 Task: Look for space in Raojān, Bangladesh from 9th June, 2023 to 16th June, 2023 for 2 adults in price range Rs.8000 to Rs.16000. Place can be entire place with 2 bedrooms having 2 beds and 1 bathroom. Property type can be flat. Amenities needed are: air conditioning, . Booking option can be shelf check-in. Required host language is English.
Action: Mouse moved to (371, 96)
Screenshot: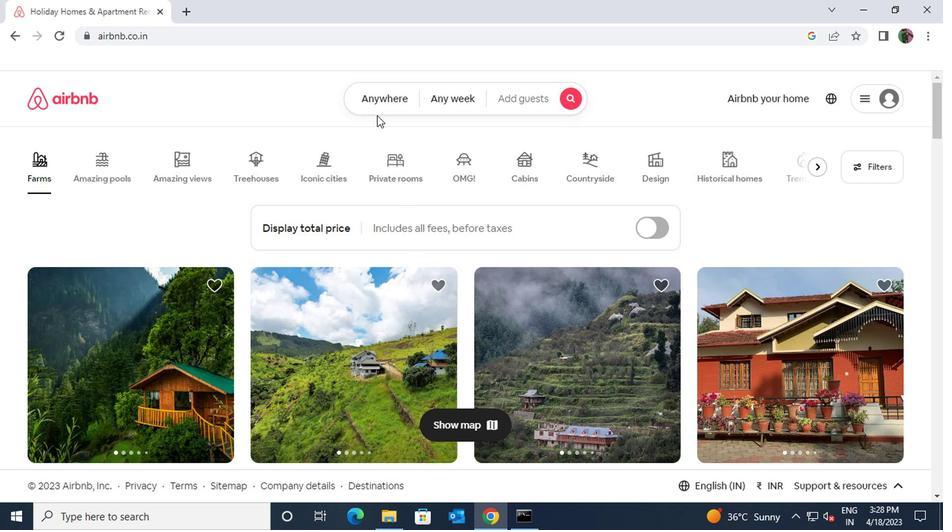 
Action: Mouse pressed left at (371, 96)
Screenshot: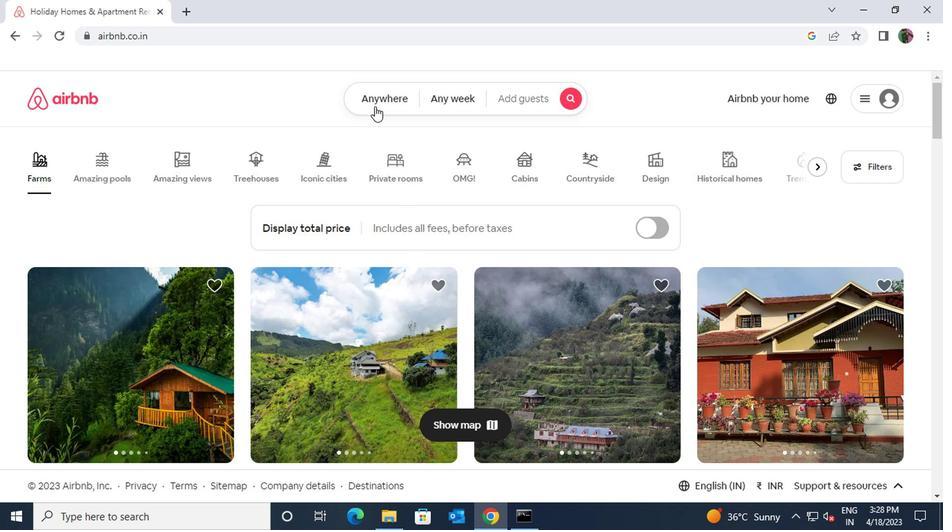 
Action: Mouse moved to (341, 144)
Screenshot: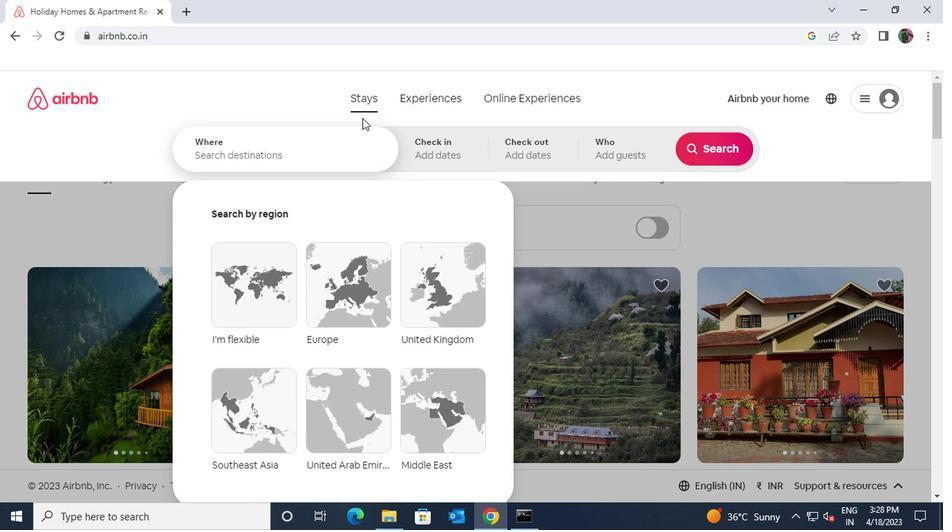 
Action: Mouse pressed left at (341, 144)
Screenshot: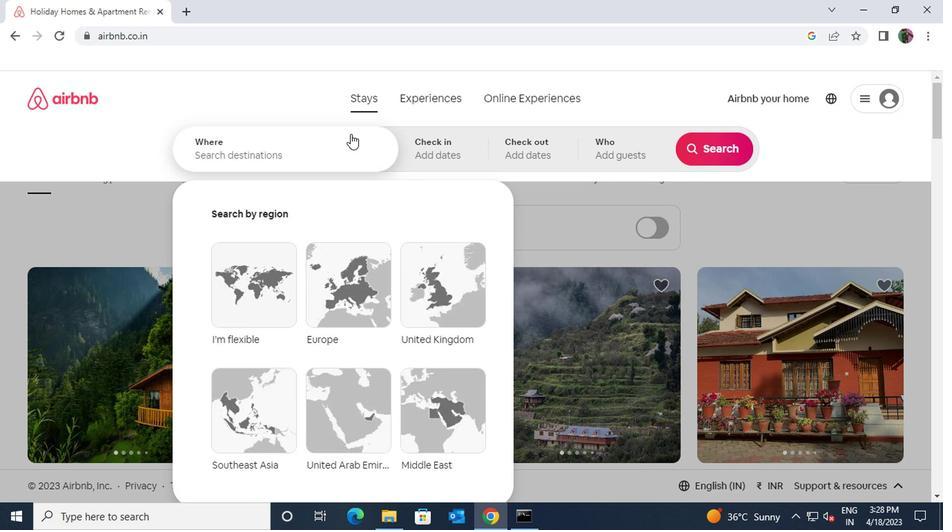 
Action: Key pressed raozon<Key.space>banglade
Screenshot: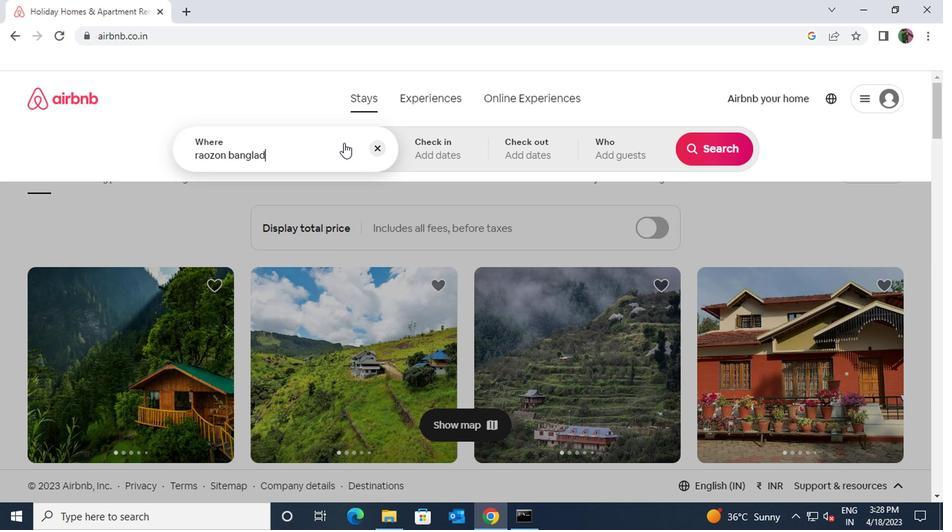 
Action: Mouse moved to (323, 217)
Screenshot: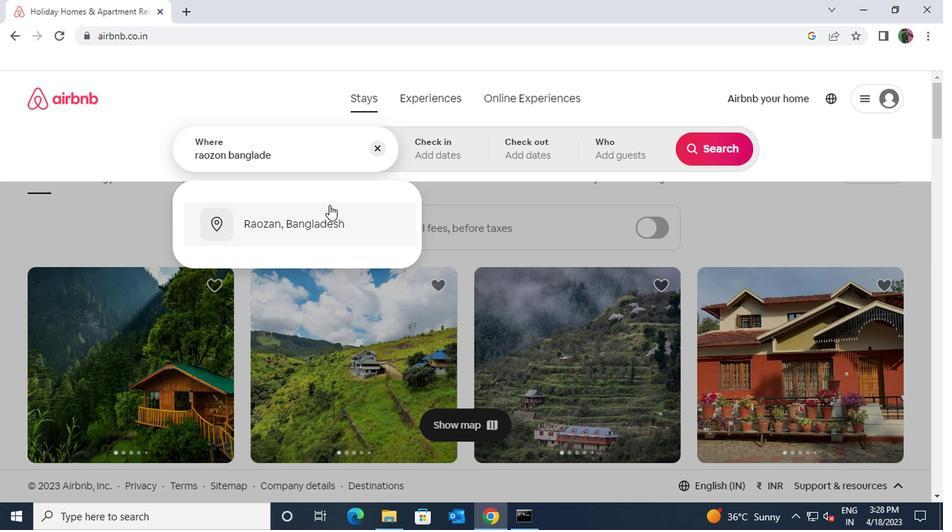 
Action: Mouse pressed left at (323, 217)
Screenshot: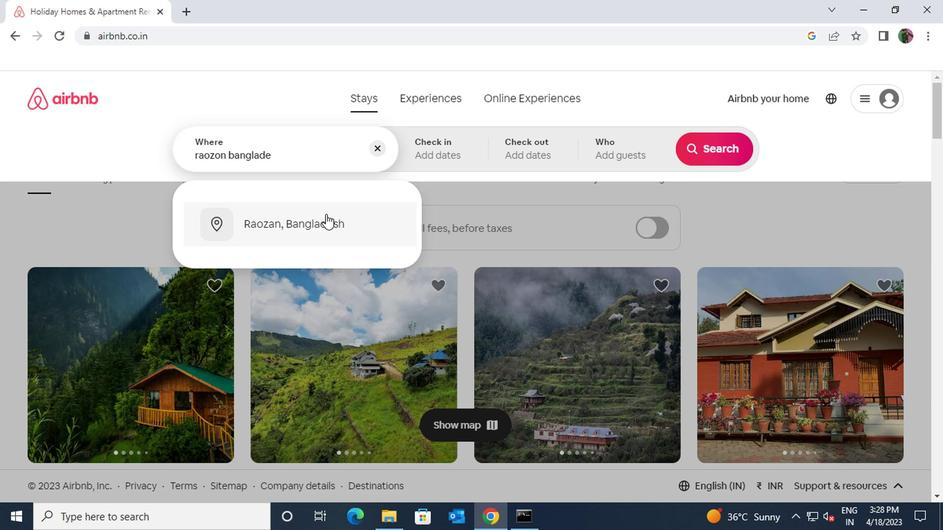 
Action: Mouse moved to (701, 261)
Screenshot: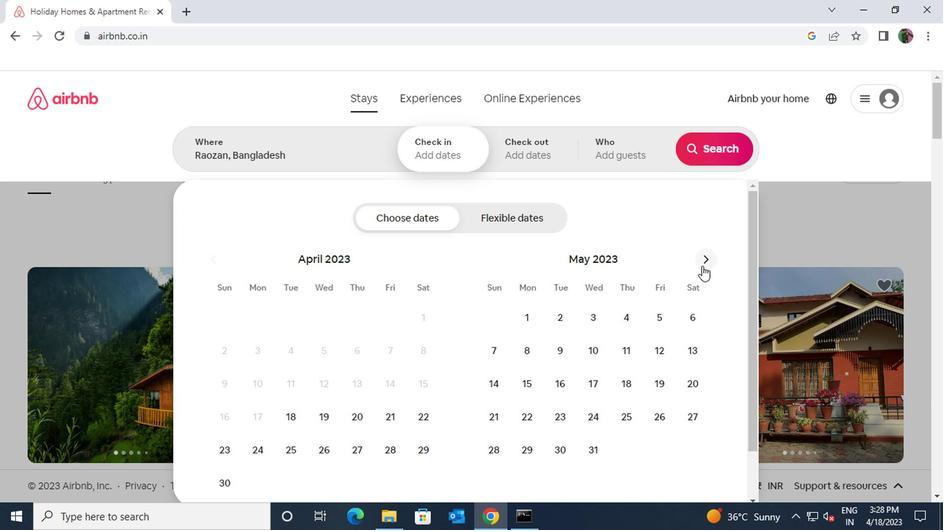 
Action: Mouse pressed left at (701, 261)
Screenshot: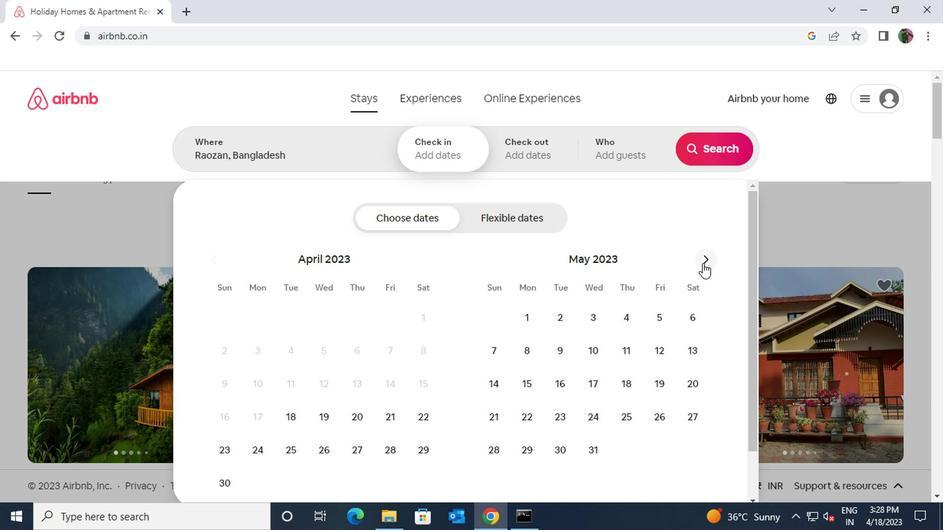 
Action: Mouse moved to (657, 350)
Screenshot: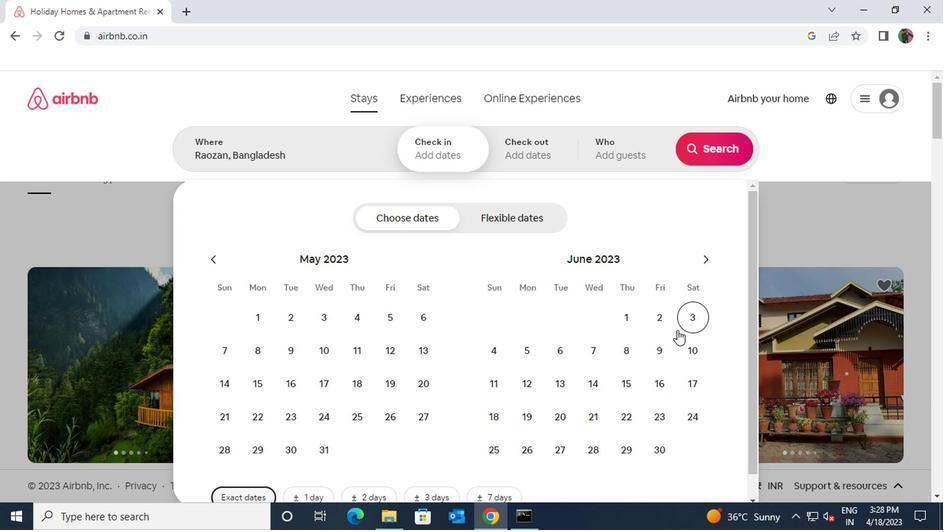 
Action: Mouse pressed left at (657, 350)
Screenshot: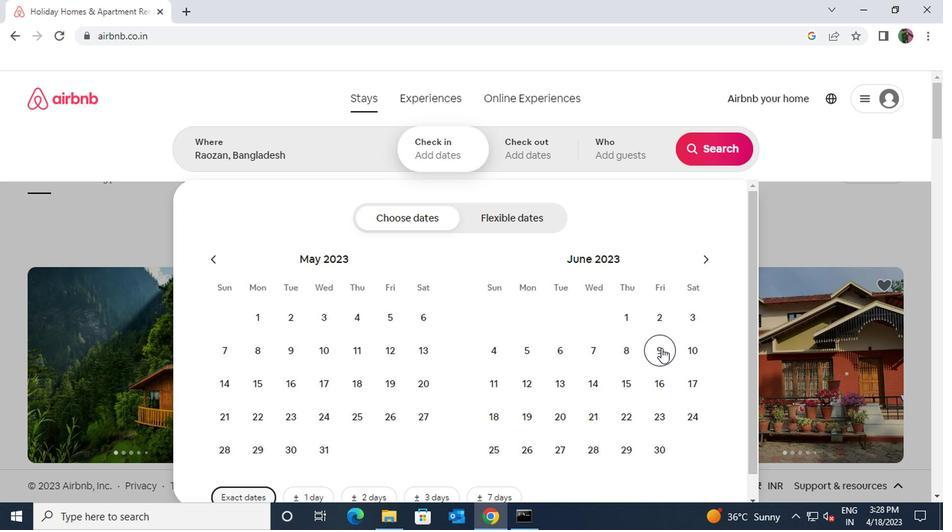 
Action: Mouse moved to (659, 379)
Screenshot: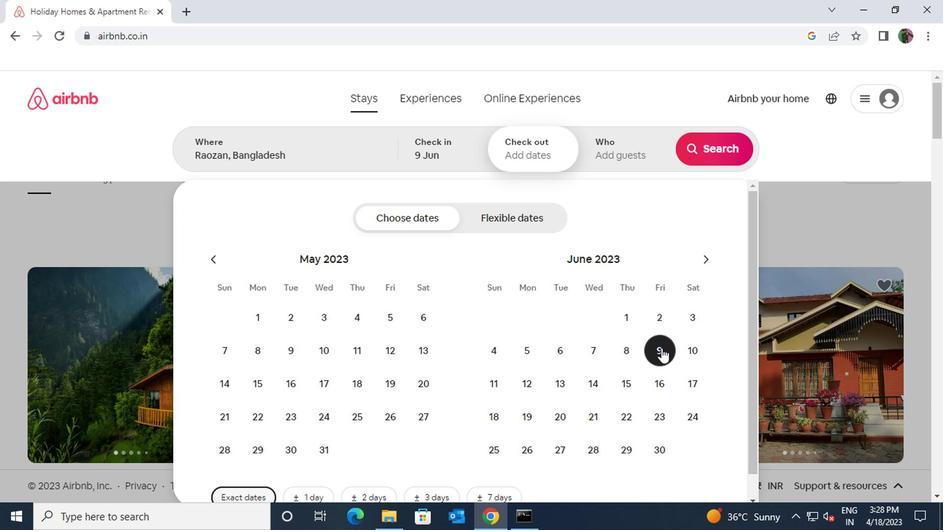 
Action: Mouse pressed left at (659, 379)
Screenshot: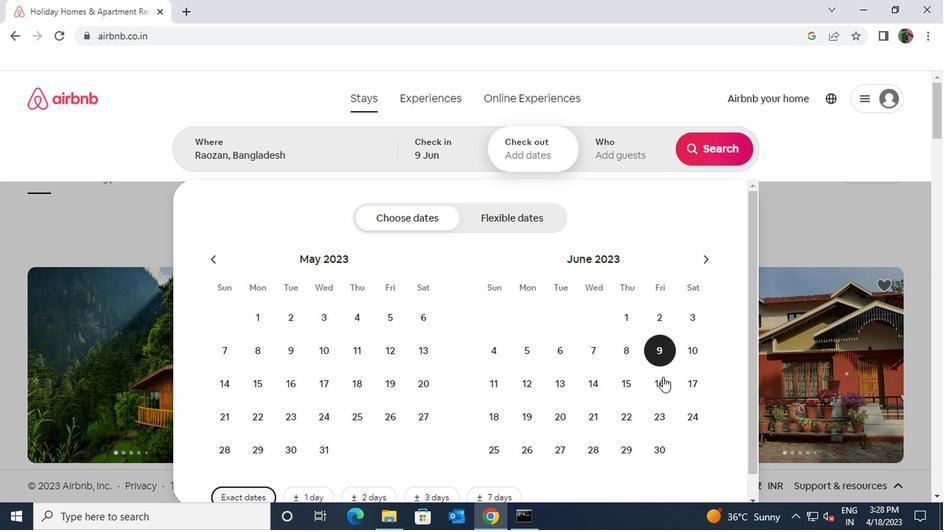 
Action: Mouse moved to (614, 161)
Screenshot: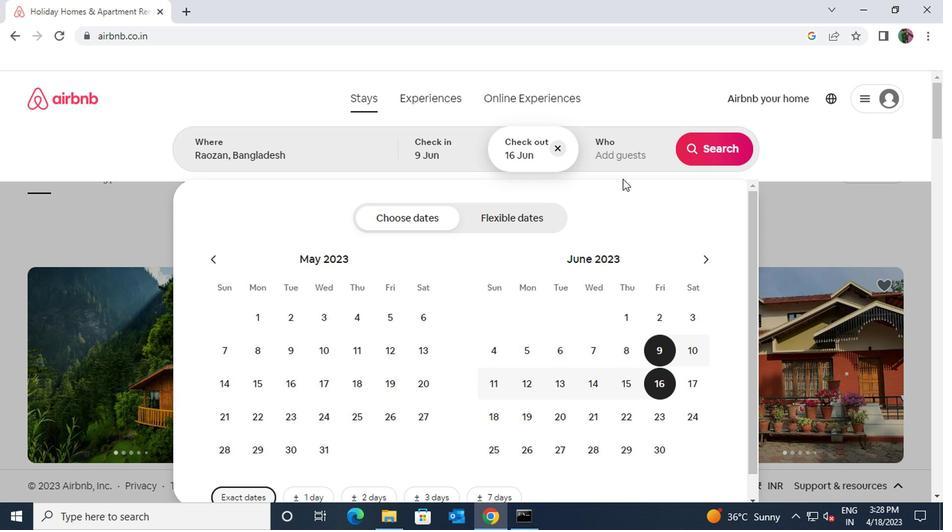 
Action: Mouse pressed left at (614, 161)
Screenshot: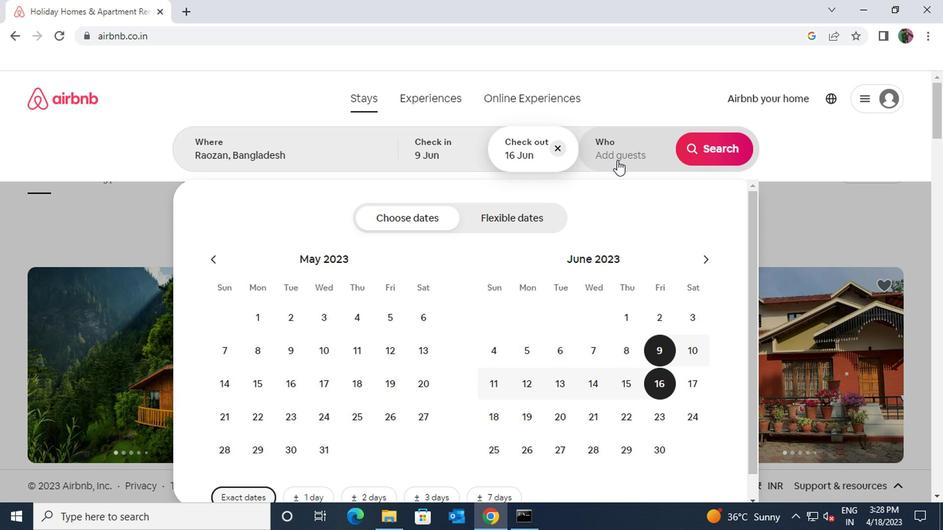 
Action: Mouse moved to (714, 231)
Screenshot: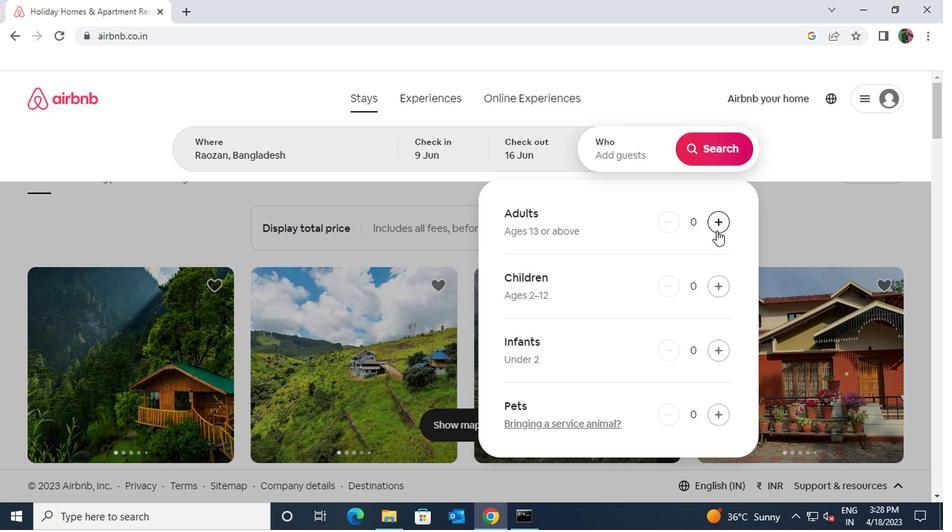 
Action: Mouse pressed left at (714, 231)
Screenshot: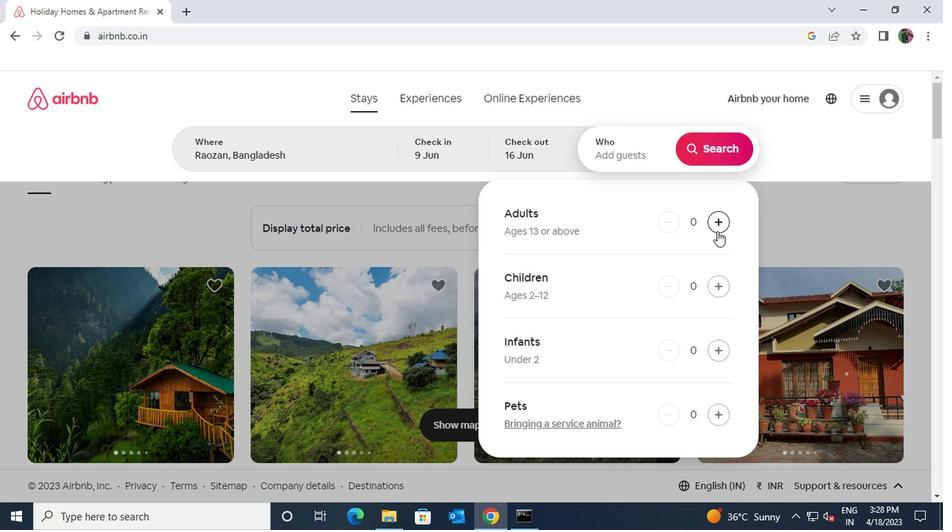 
Action: Mouse pressed left at (714, 231)
Screenshot: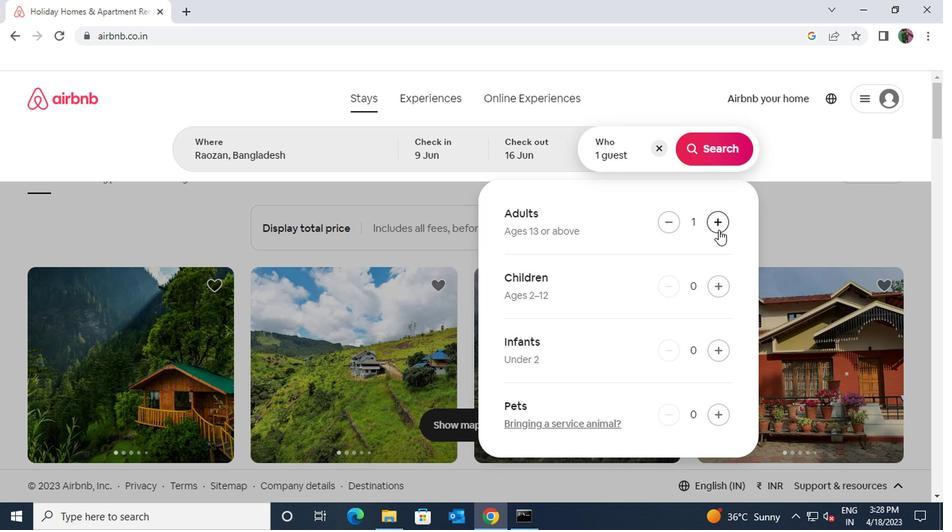 
Action: Mouse moved to (697, 154)
Screenshot: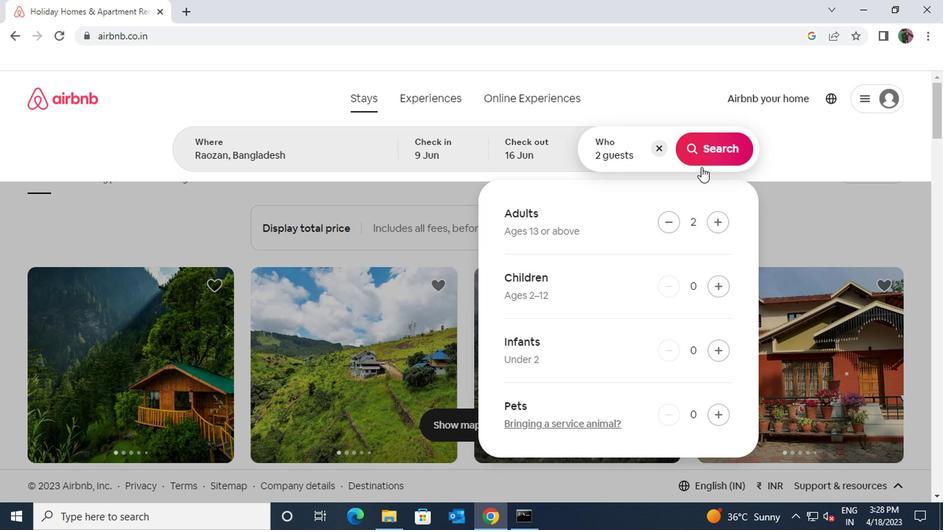 
Action: Mouse pressed left at (697, 154)
Screenshot: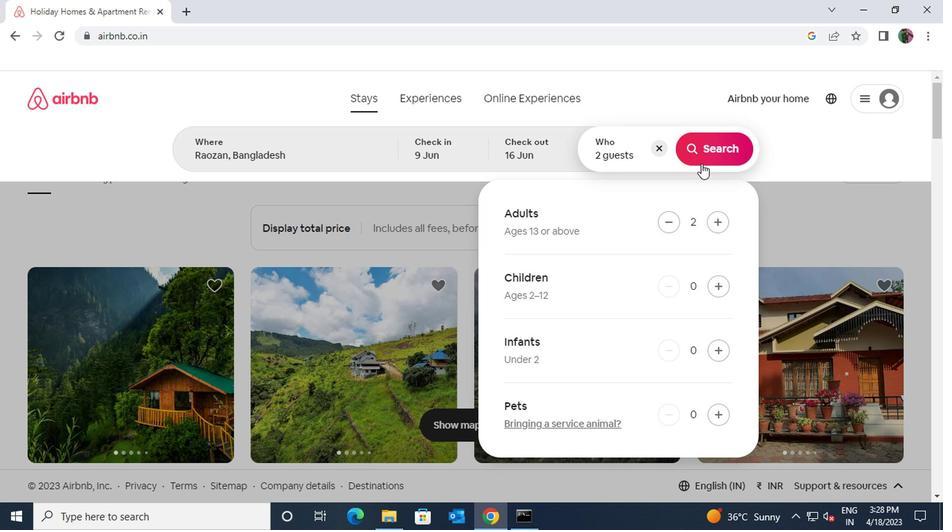 
Action: Mouse moved to (866, 155)
Screenshot: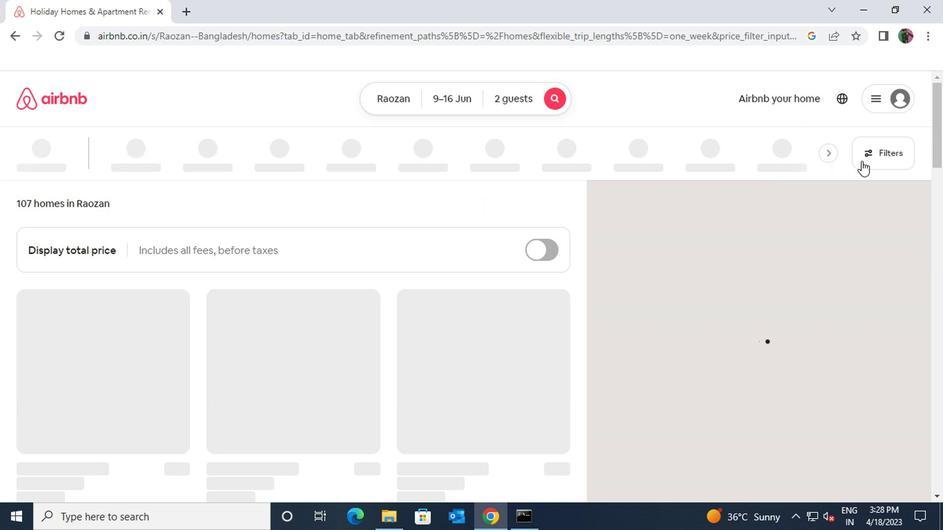 
Action: Mouse pressed left at (866, 155)
Screenshot: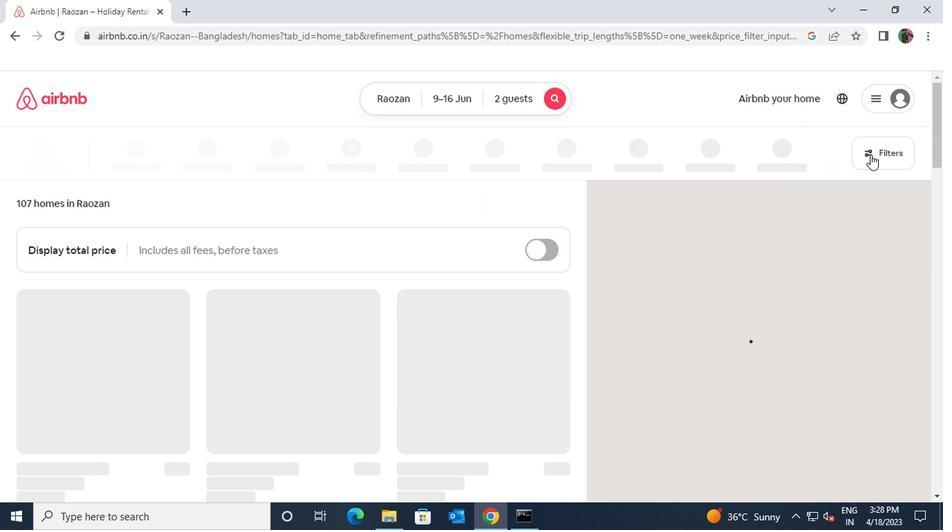 
Action: Mouse moved to (299, 330)
Screenshot: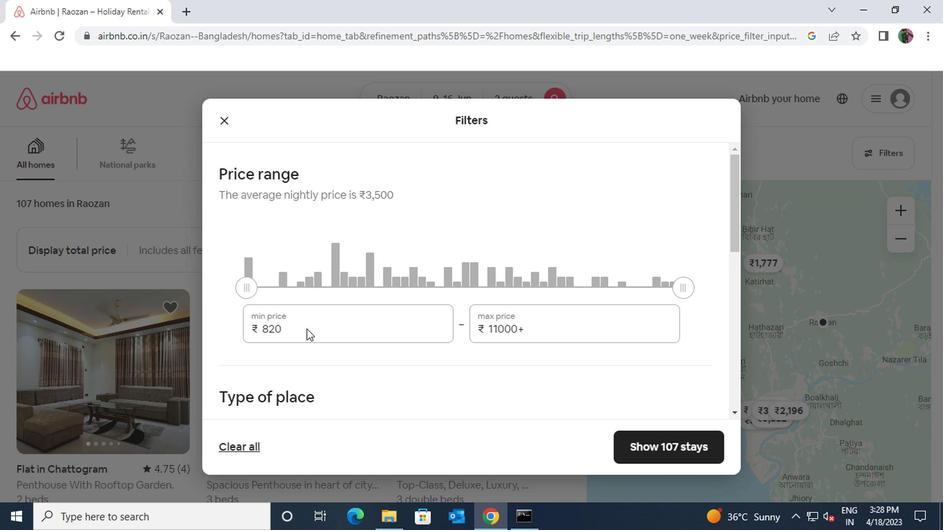 
Action: Mouse pressed left at (299, 330)
Screenshot: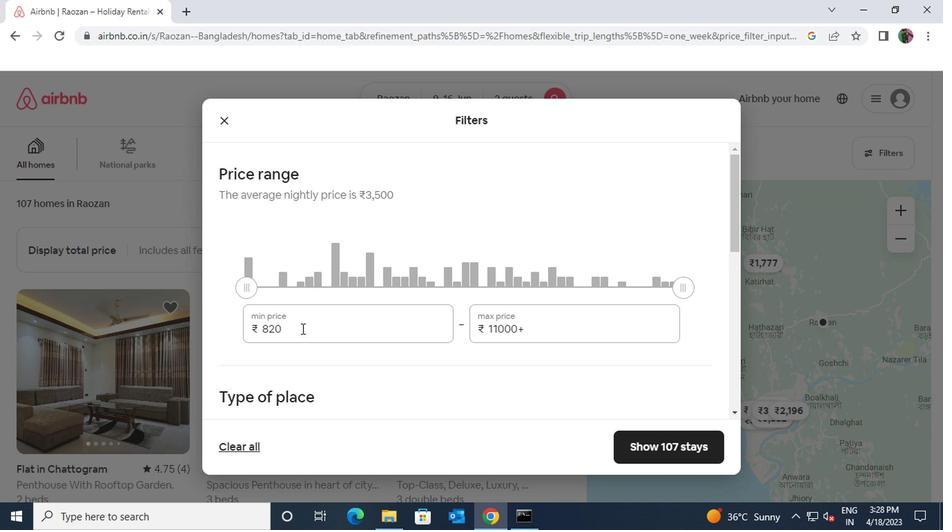 
Action: Mouse moved to (256, 332)
Screenshot: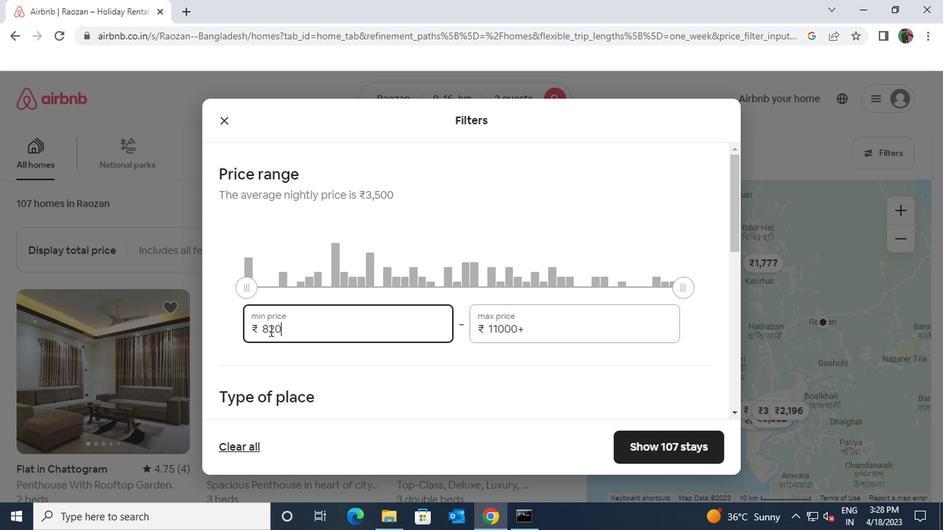 
Action: Key pressed 8000
Screenshot: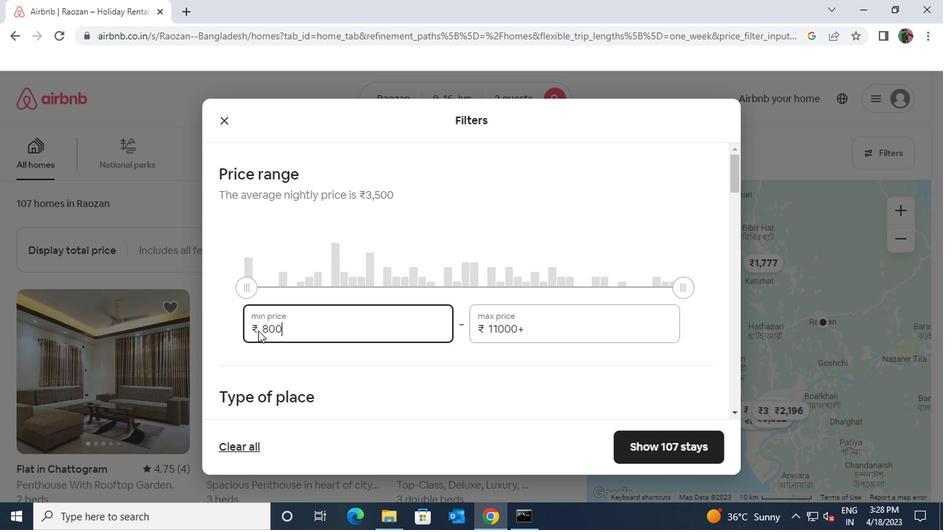 
Action: Mouse moved to (524, 326)
Screenshot: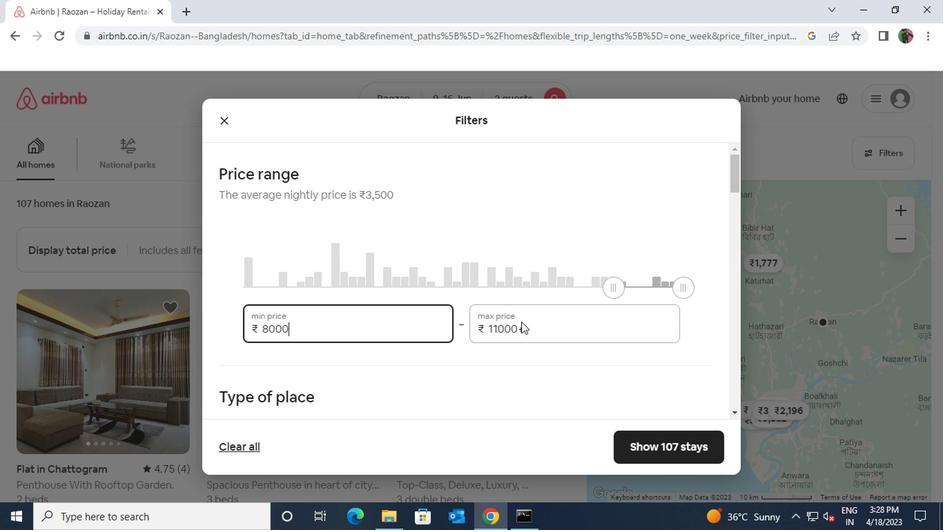 
Action: Mouse pressed left at (524, 326)
Screenshot: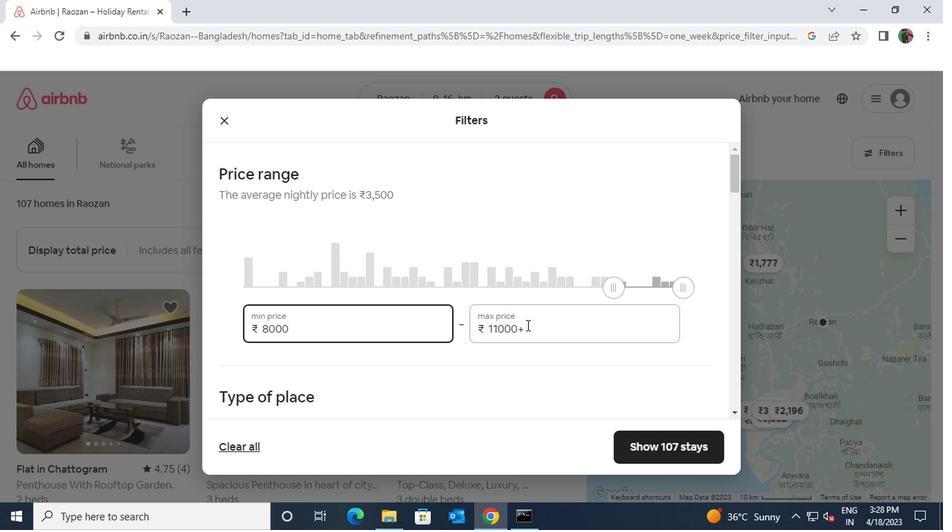 
Action: Mouse moved to (473, 330)
Screenshot: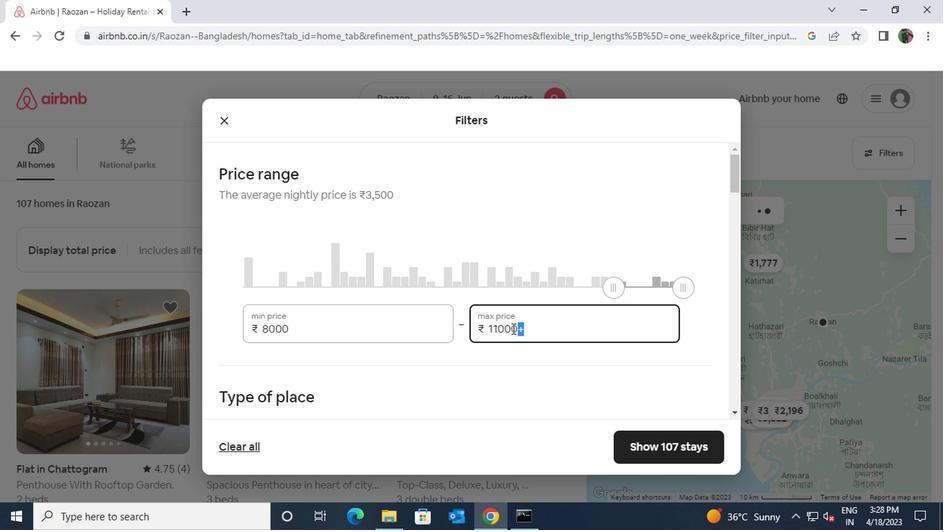 
Action: Key pressed 16000
Screenshot: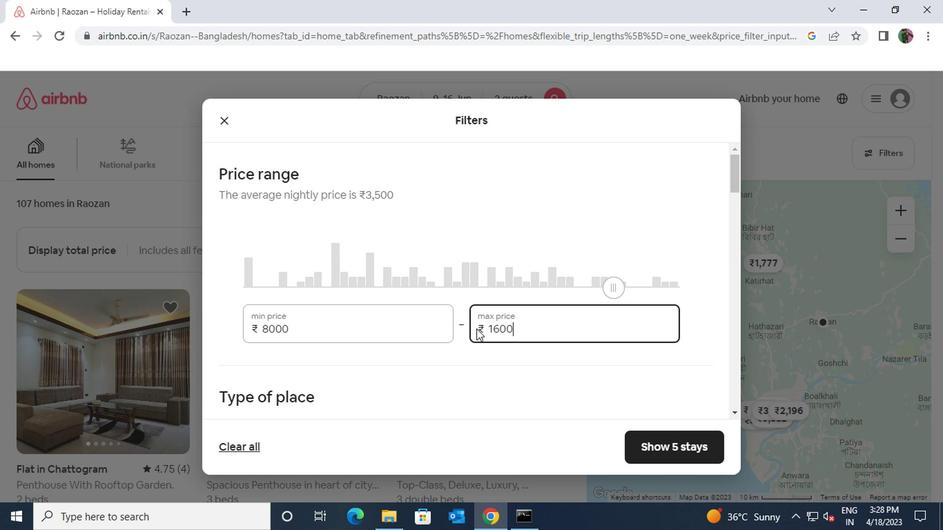 
Action: Mouse scrolled (473, 329) with delta (0, 0)
Screenshot: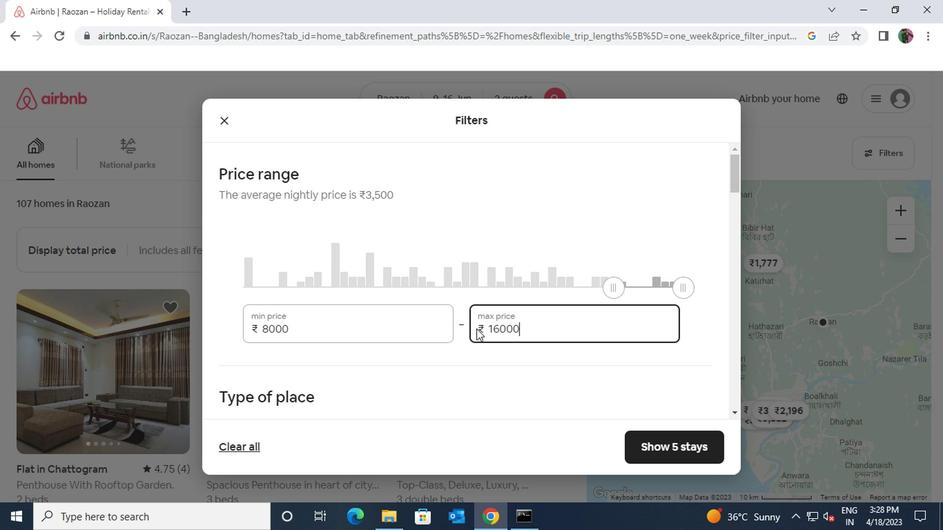 
Action: Mouse scrolled (473, 329) with delta (0, 0)
Screenshot: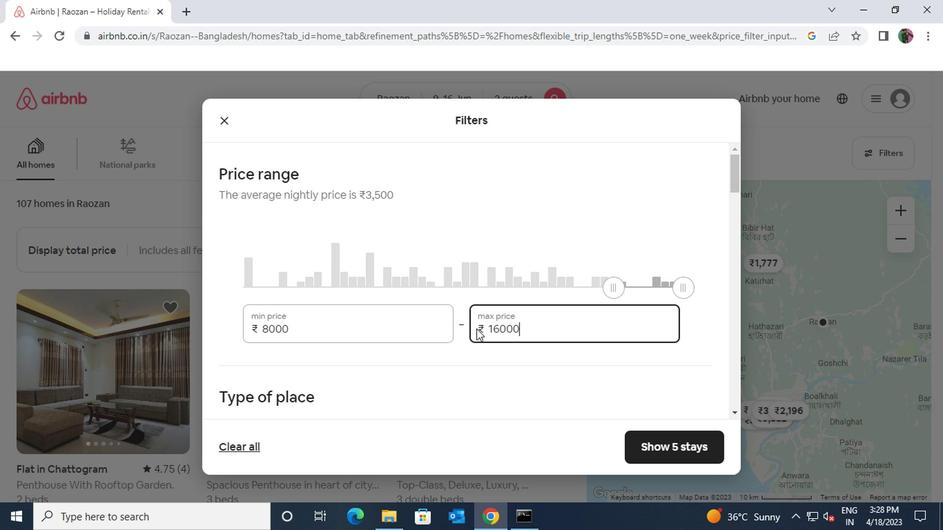 
Action: Mouse moved to (461, 355)
Screenshot: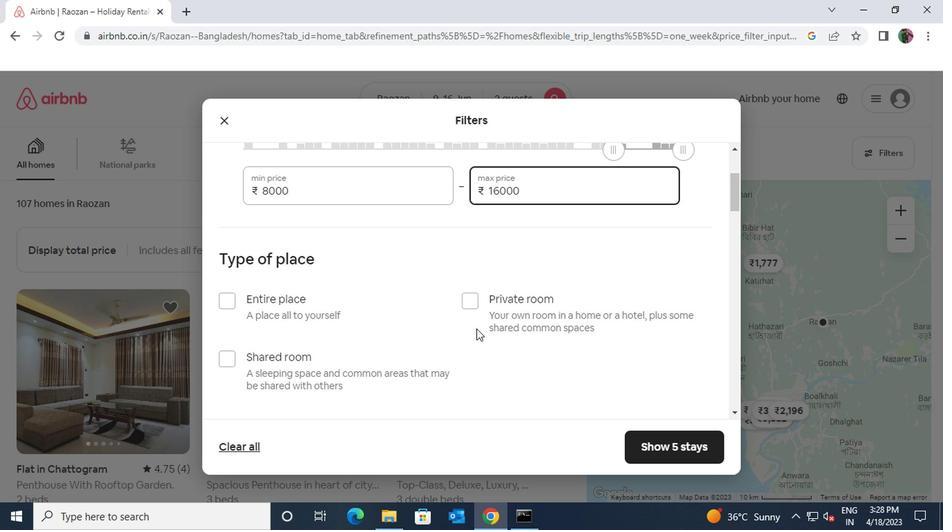 
Action: Mouse scrolled (461, 354) with delta (0, 0)
Screenshot: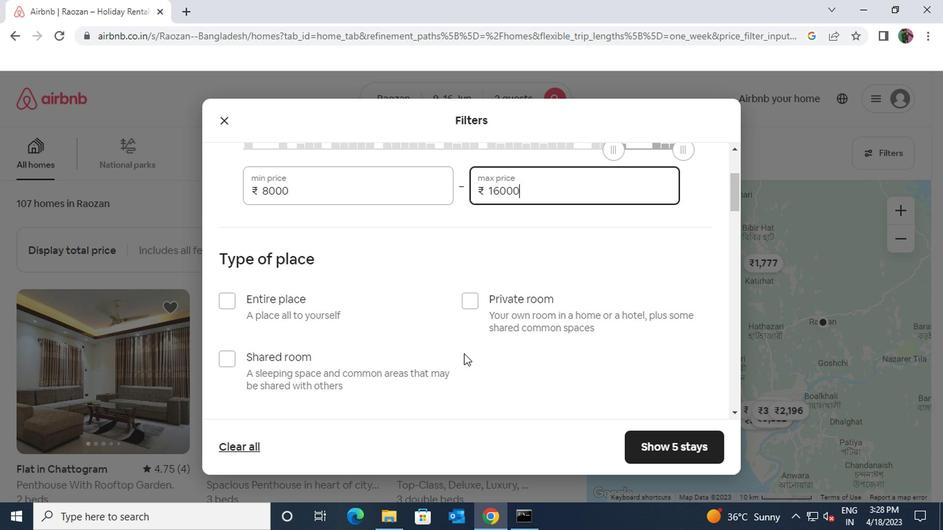 
Action: Mouse scrolled (461, 354) with delta (0, 0)
Screenshot: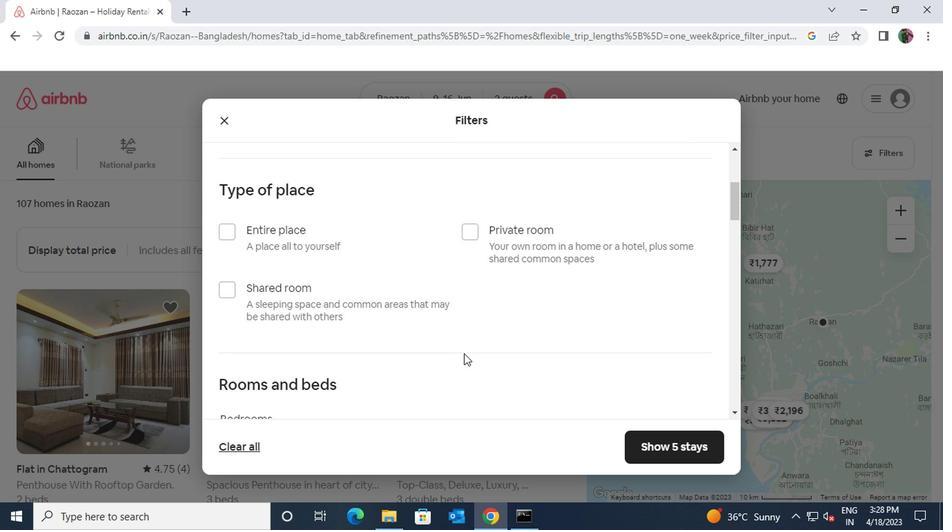 
Action: Mouse moved to (230, 164)
Screenshot: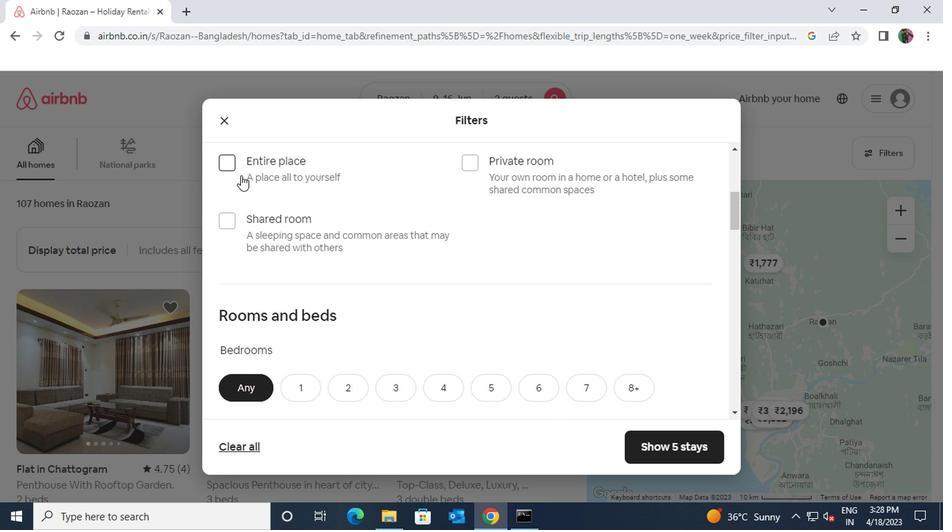 
Action: Mouse pressed left at (230, 164)
Screenshot: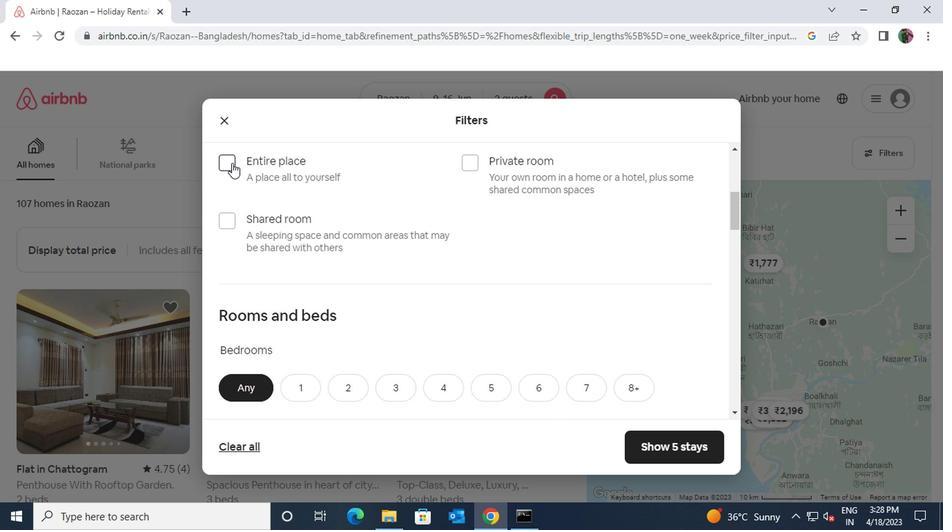 
Action: Mouse moved to (344, 386)
Screenshot: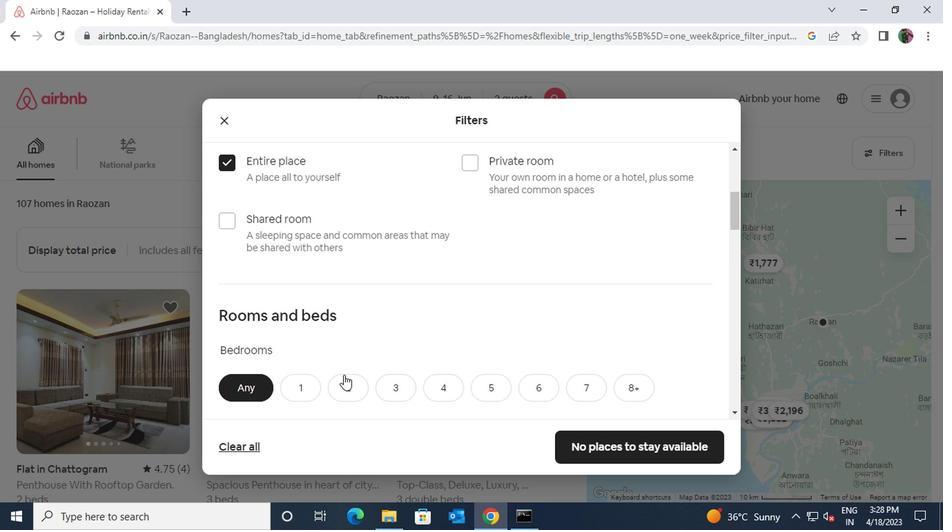 
Action: Mouse pressed left at (344, 386)
Screenshot: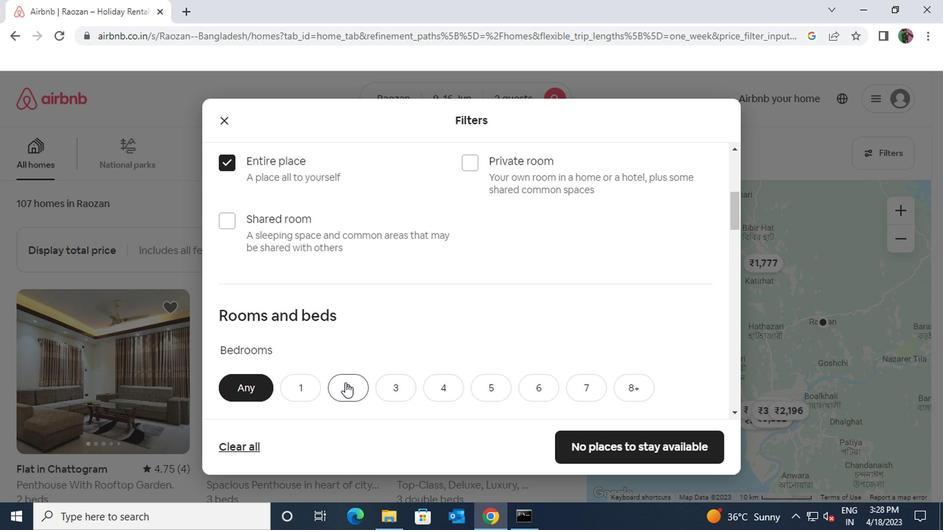 
Action: Mouse scrolled (344, 385) with delta (0, 0)
Screenshot: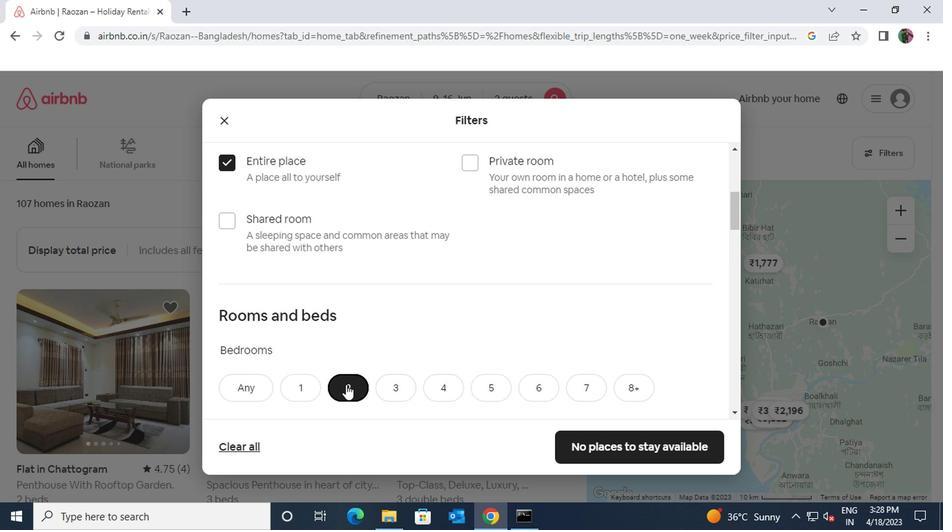 
Action: Mouse pressed left at (344, 386)
Screenshot: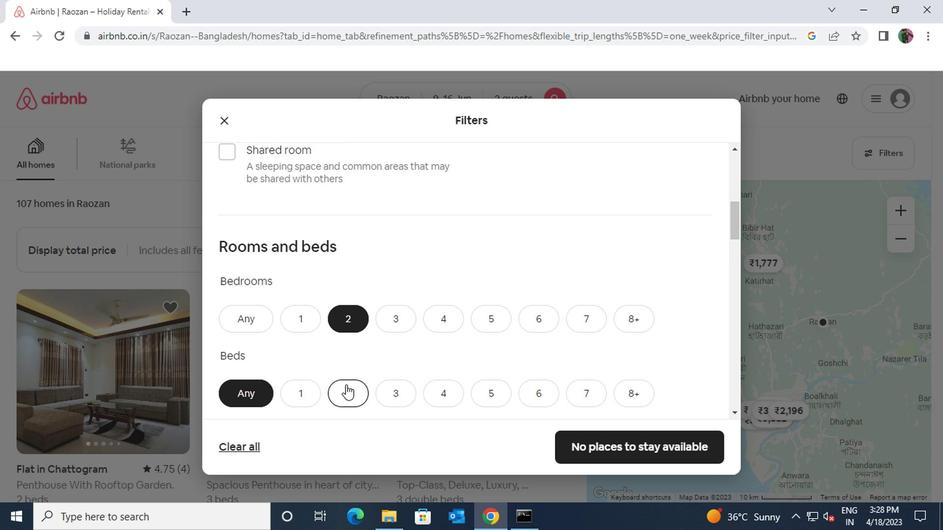 
Action: Mouse scrolled (344, 385) with delta (0, 0)
Screenshot: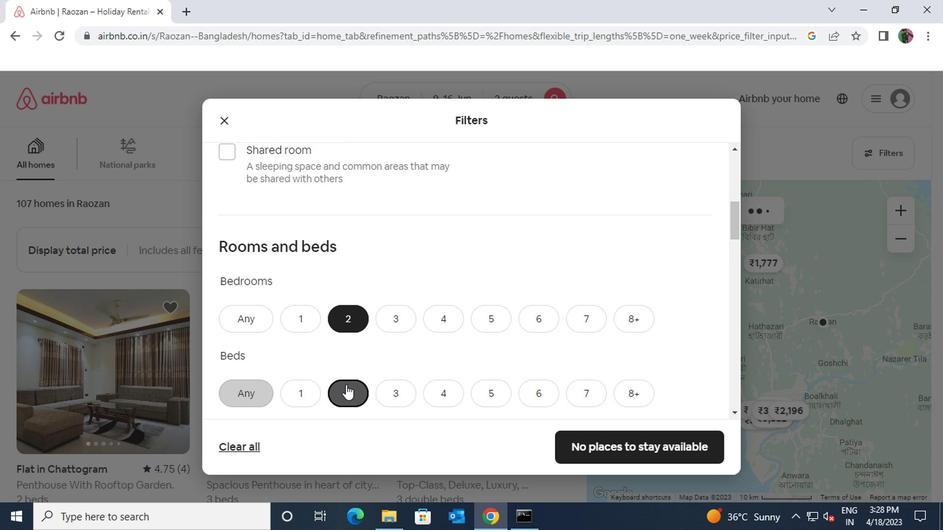 
Action: Mouse scrolled (344, 385) with delta (0, 0)
Screenshot: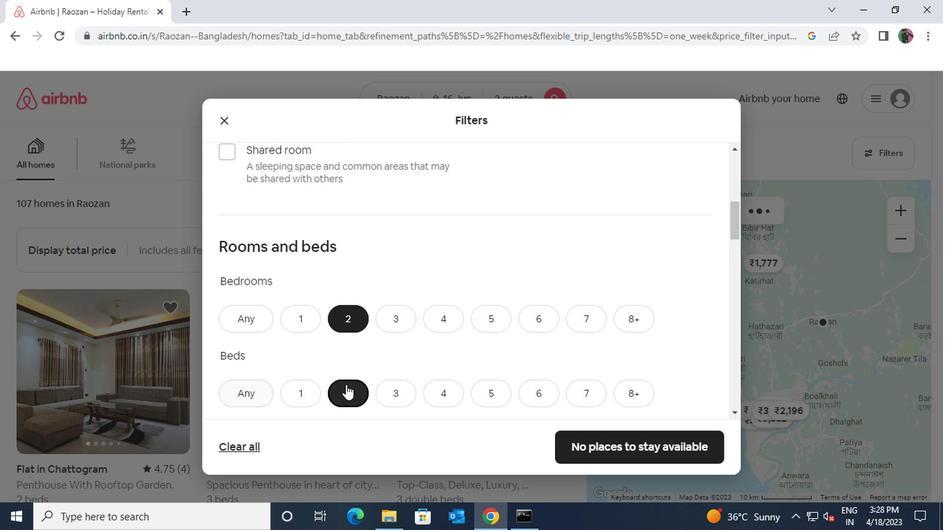 
Action: Mouse moved to (303, 332)
Screenshot: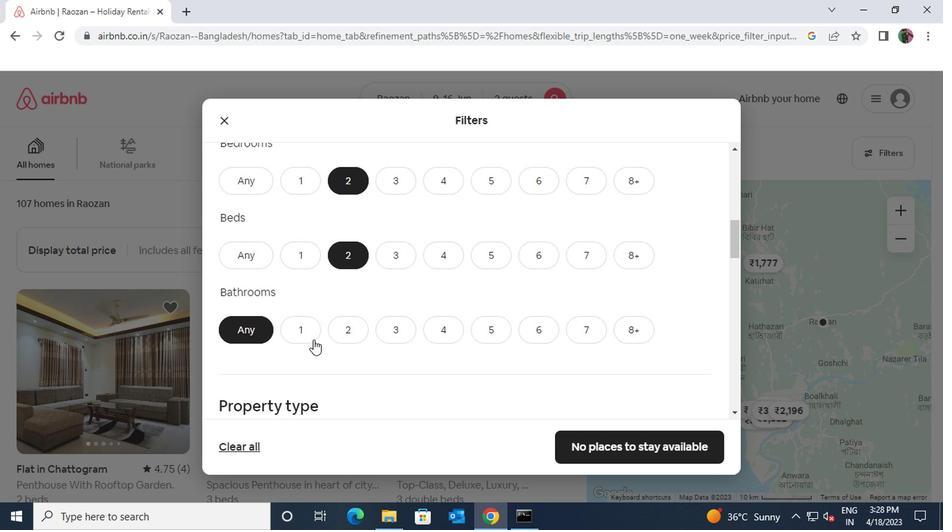 
Action: Mouse pressed left at (303, 332)
Screenshot: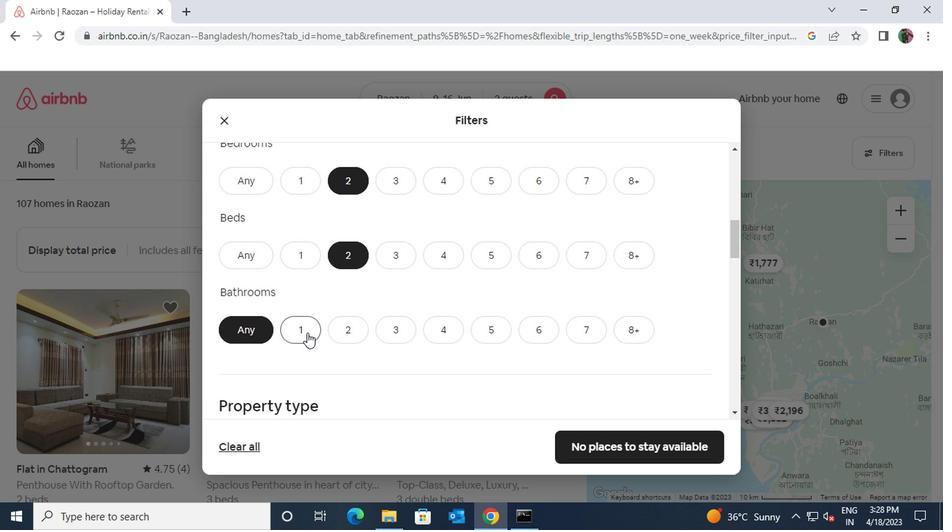 
Action: Mouse moved to (338, 381)
Screenshot: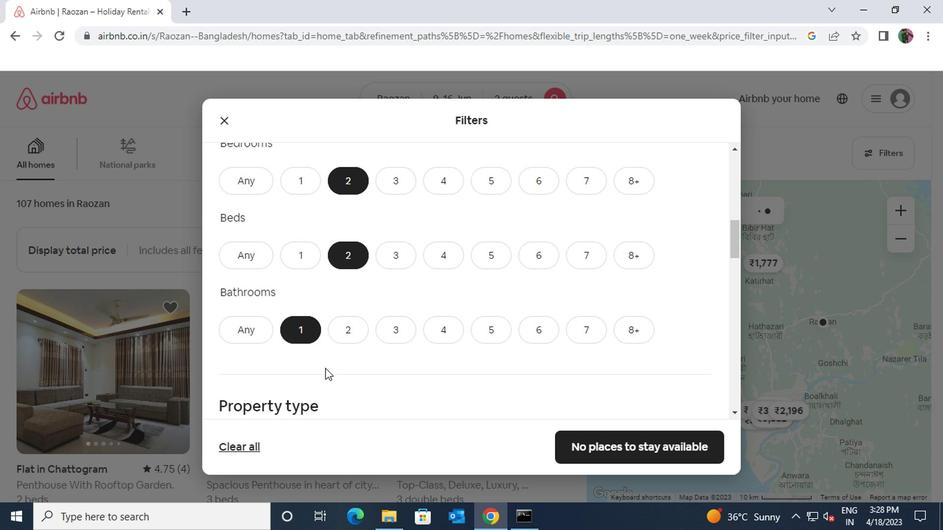 
Action: Mouse scrolled (338, 381) with delta (0, 0)
Screenshot: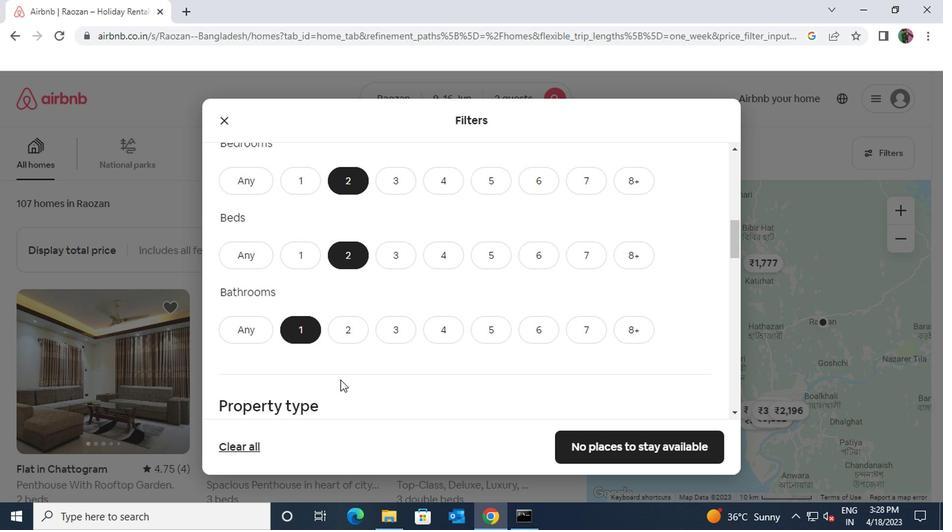 
Action: Mouse scrolled (338, 381) with delta (0, 0)
Screenshot: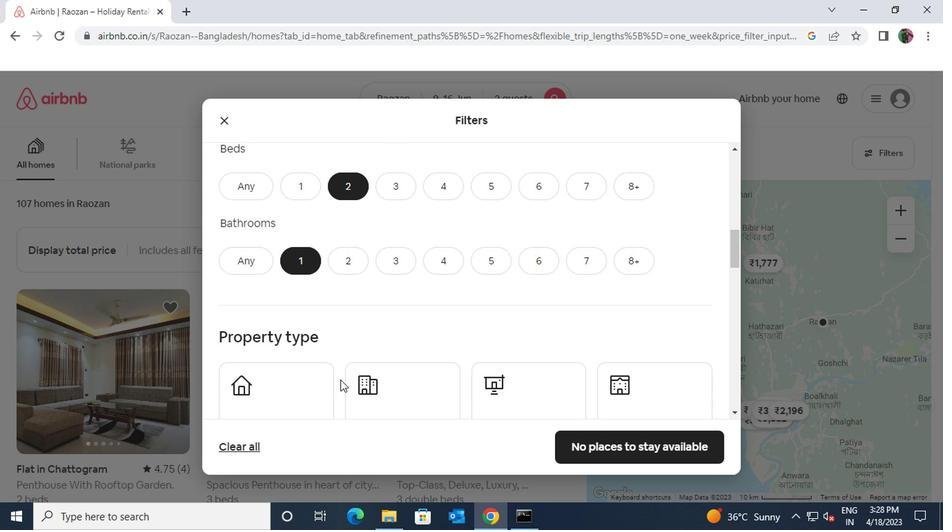
Action: Mouse moved to (363, 358)
Screenshot: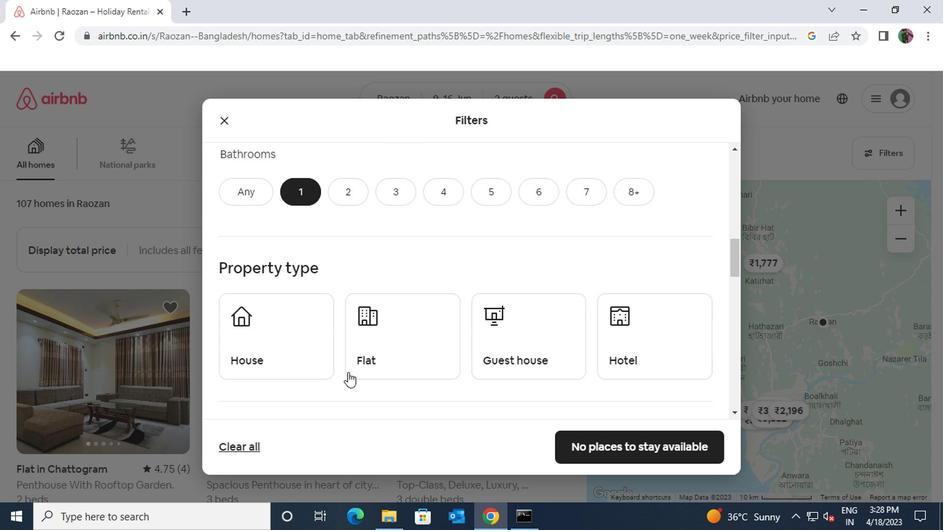 
Action: Mouse pressed left at (363, 358)
Screenshot: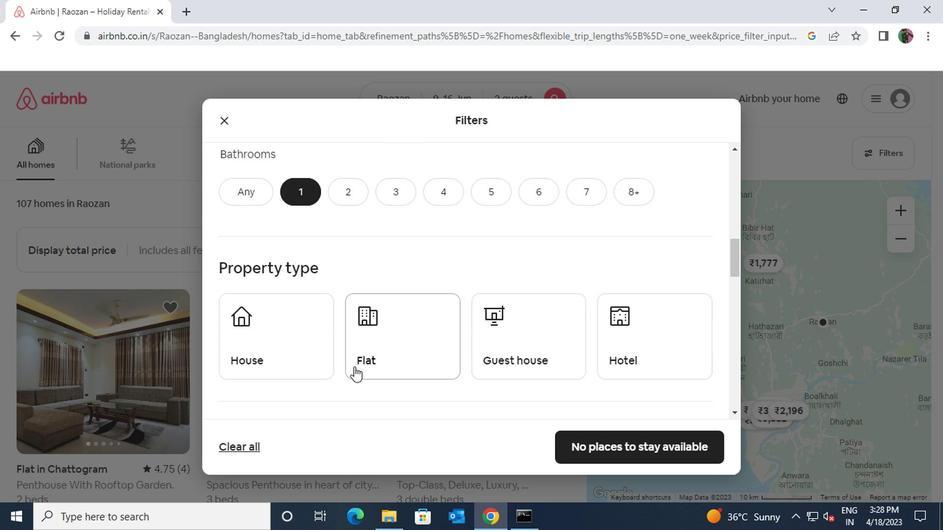 
Action: Mouse moved to (369, 411)
Screenshot: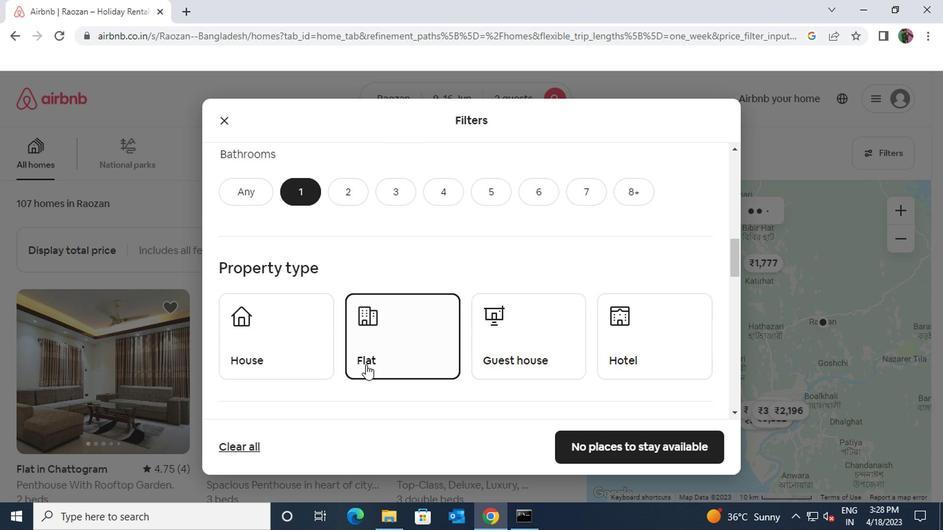 
Action: Mouse scrolled (369, 410) with delta (0, 0)
Screenshot: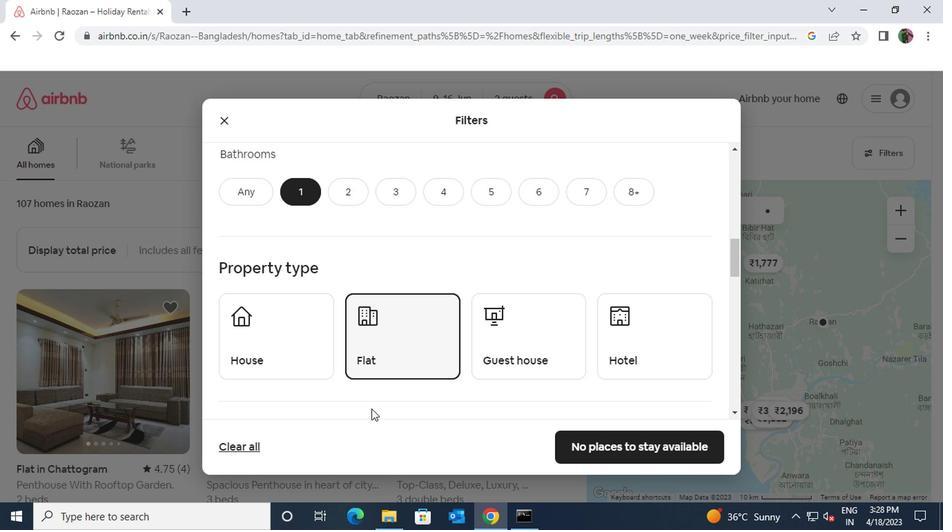 
Action: Mouse scrolled (369, 410) with delta (0, 0)
Screenshot: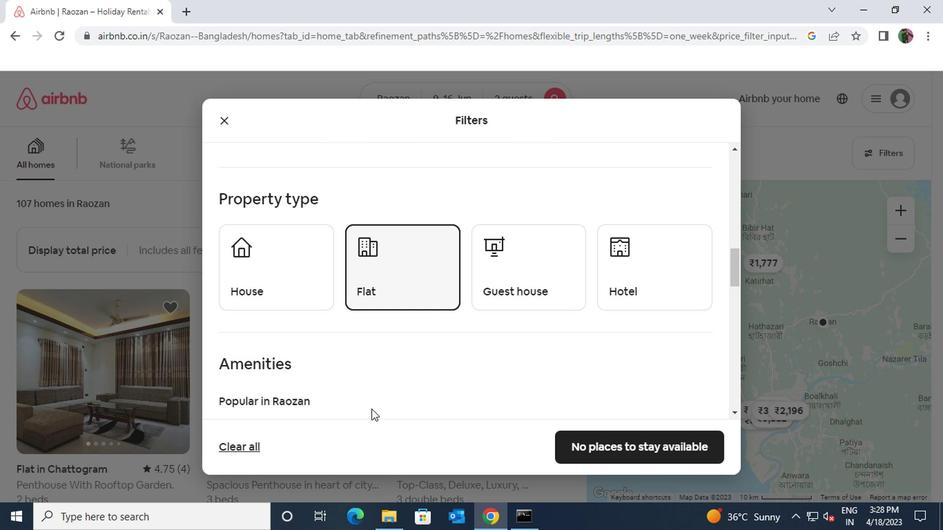 
Action: Mouse scrolled (369, 410) with delta (0, 0)
Screenshot: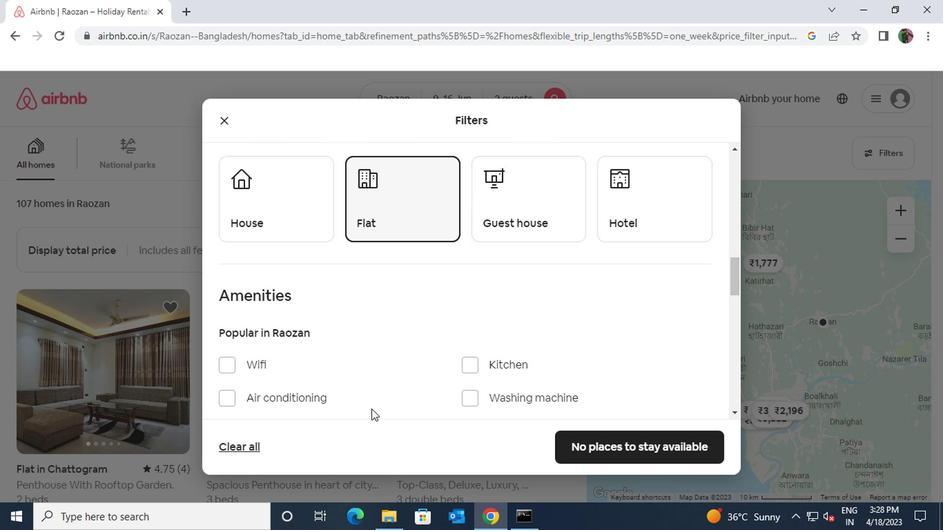 
Action: Mouse moved to (227, 333)
Screenshot: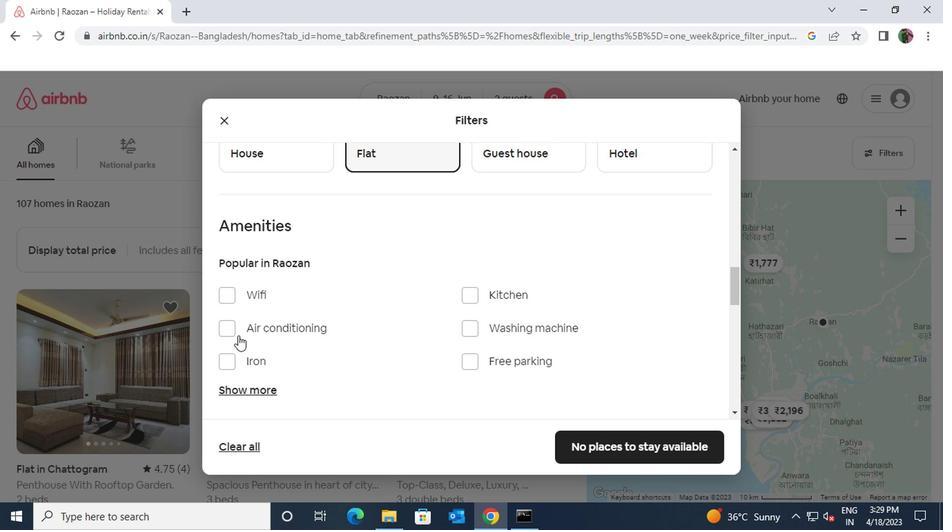 
Action: Mouse pressed left at (227, 333)
Screenshot: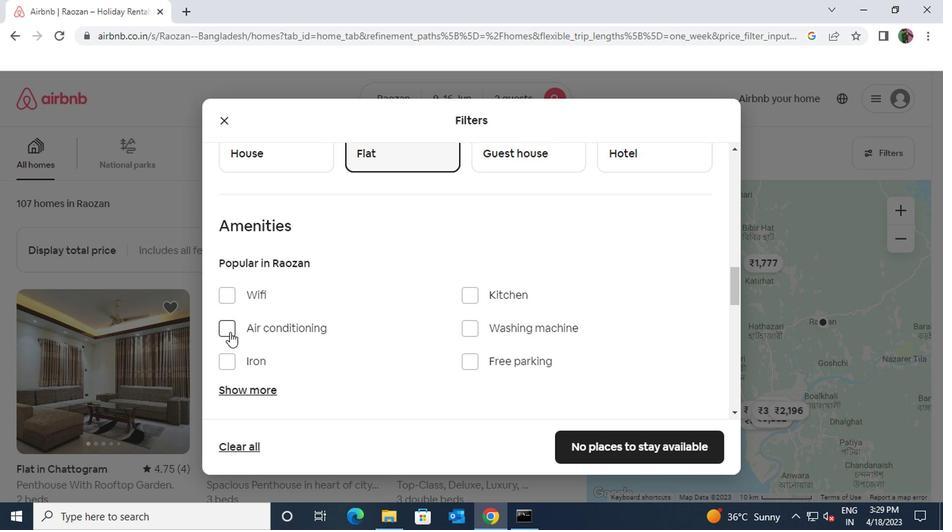 
Action: Mouse moved to (359, 395)
Screenshot: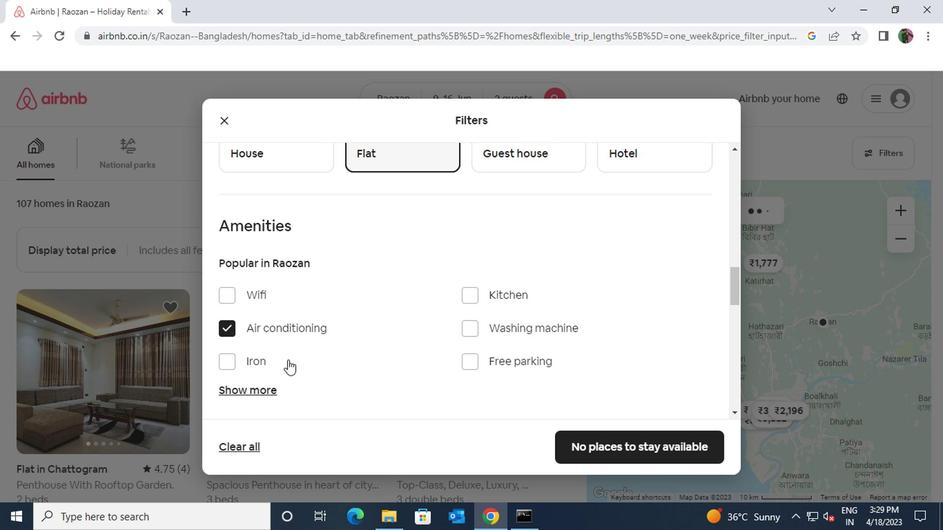 
Action: Mouse scrolled (359, 394) with delta (0, 0)
Screenshot: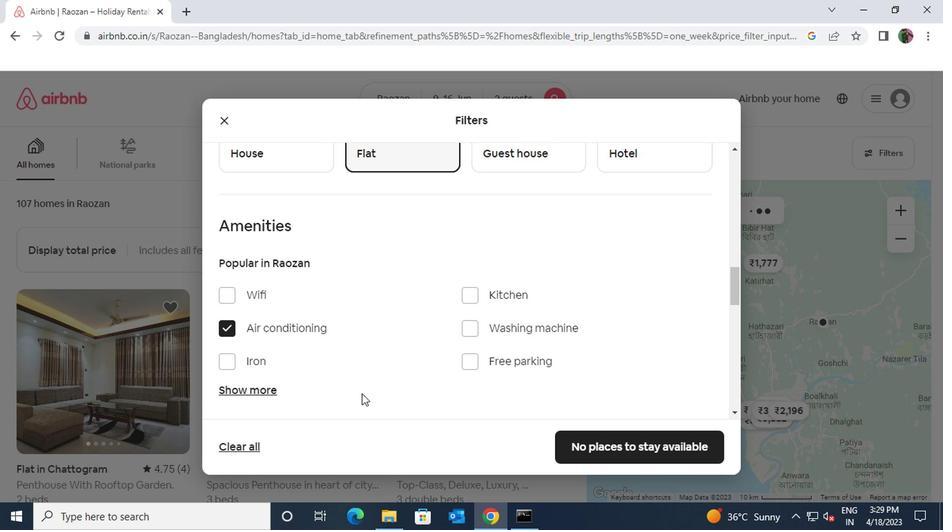 
Action: Mouse scrolled (359, 394) with delta (0, 0)
Screenshot: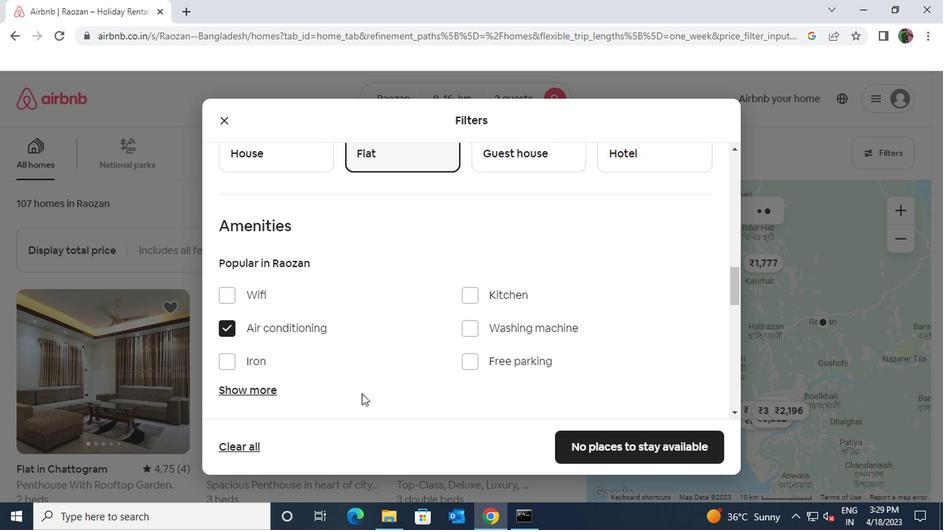
Action: Mouse scrolled (359, 394) with delta (0, 0)
Screenshot: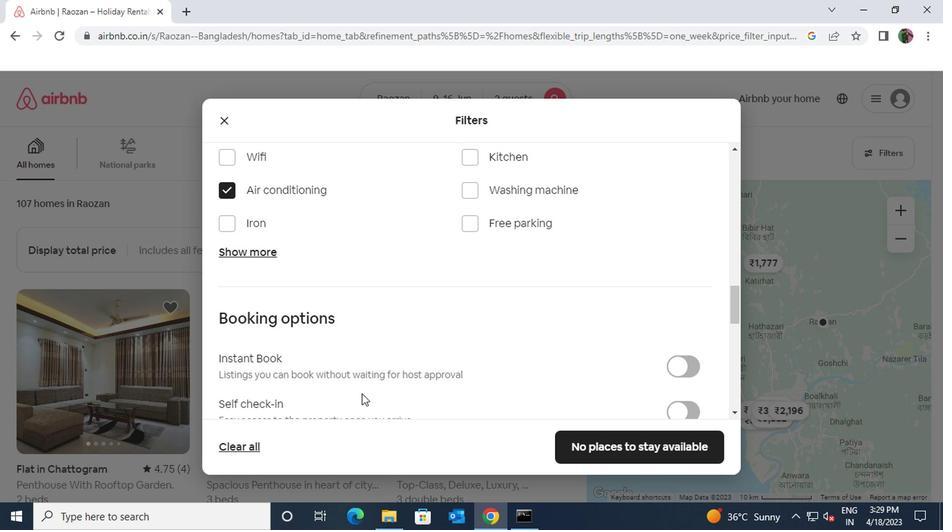 
Action: Mouse moved to (675, 347)
Screenshot: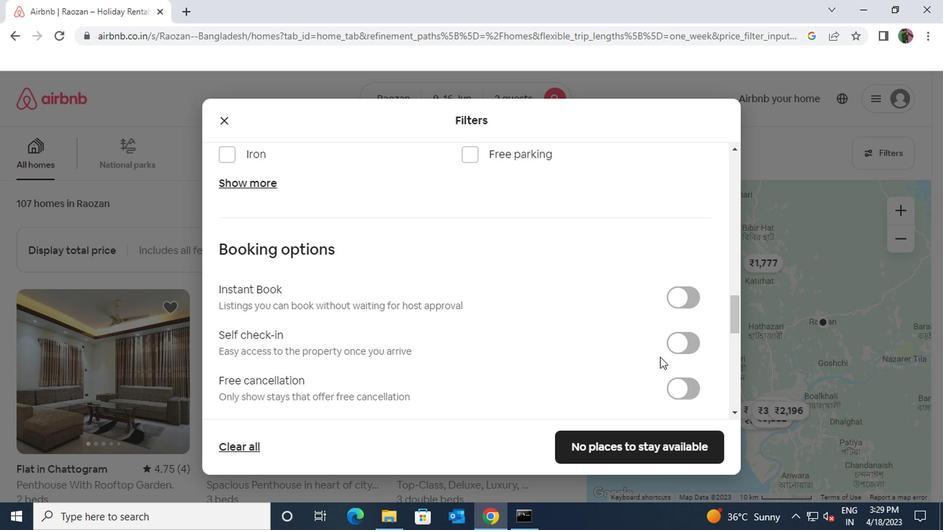 
Action: Mouse pressed left at (675, 347)
Screenshot: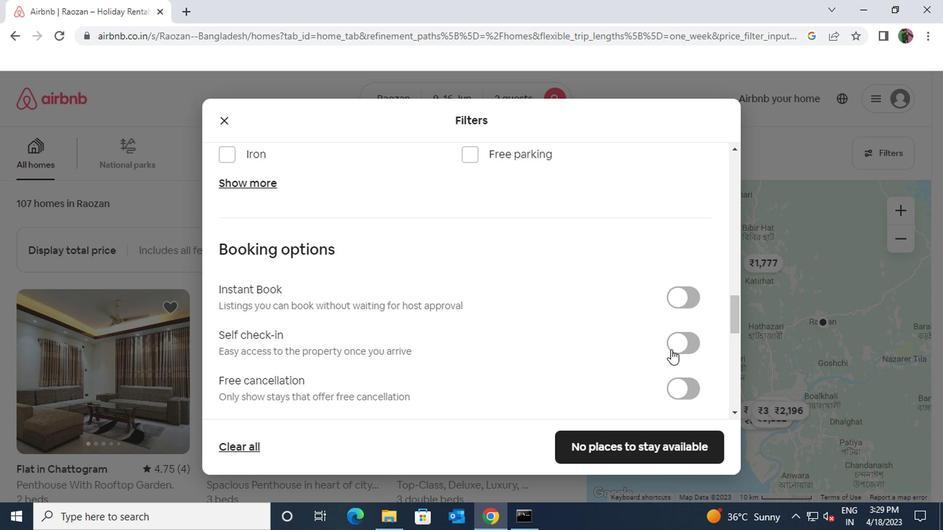 
Action: Mouse moved to (477, 365)
Screenshot: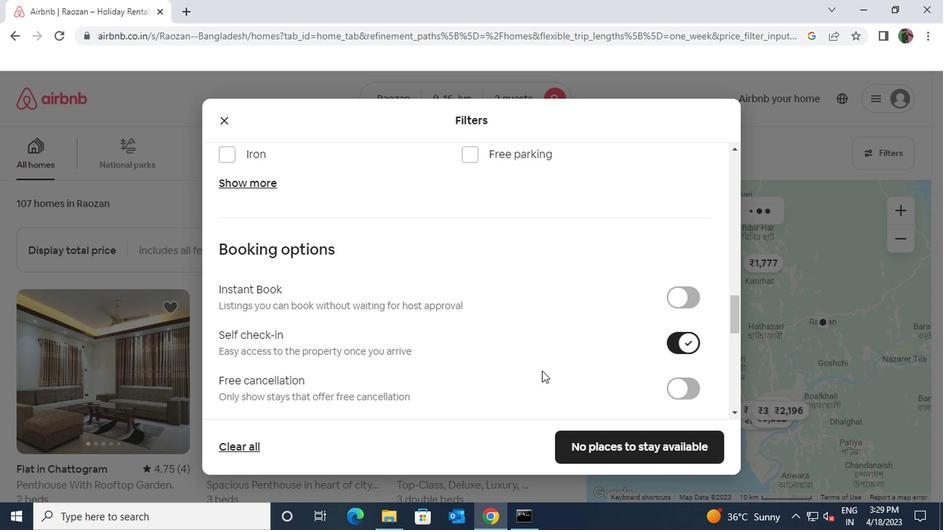
Action: Mouse scrolled (477, 365) with delta (0, 0)
Screenshot: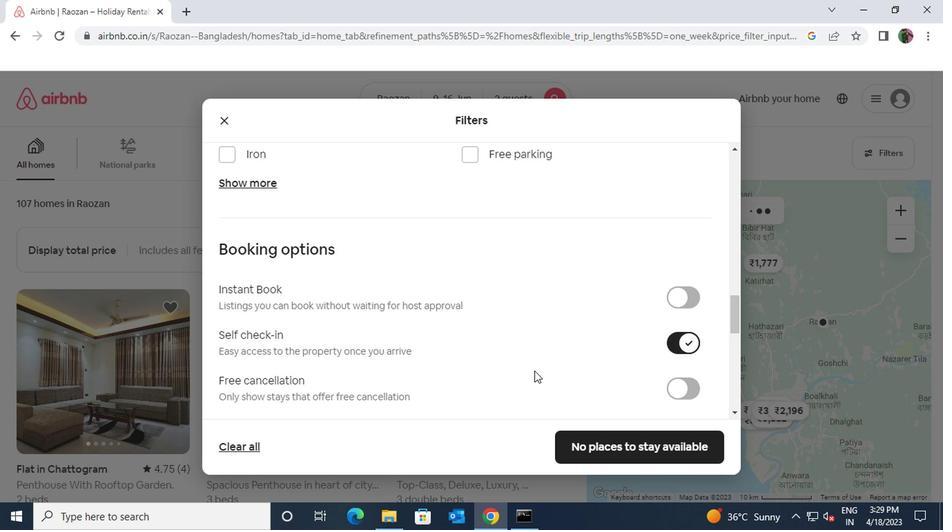 
Action: Mouse scrolled (477, 365) with delta (0, 0)
Screenshot: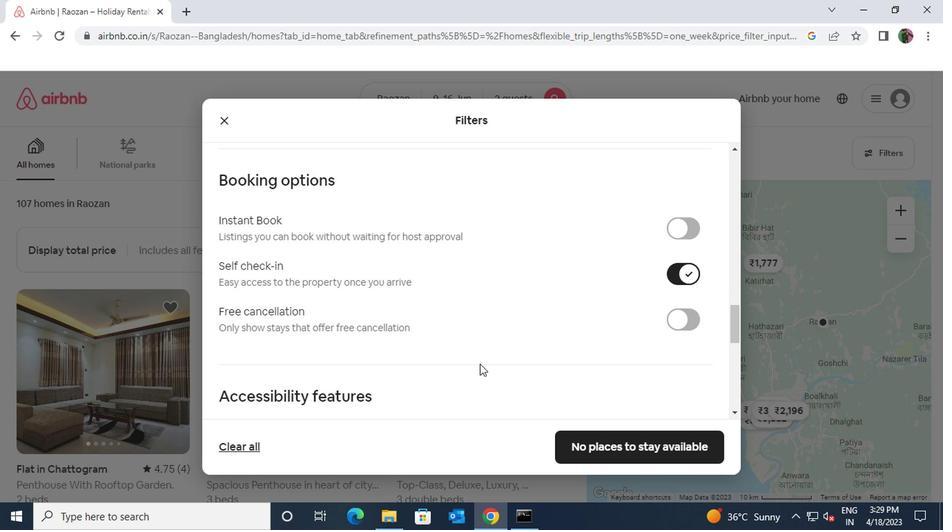 
Action: Mouse scrolled (477, 365) with delta (0, 0)
Screenshot: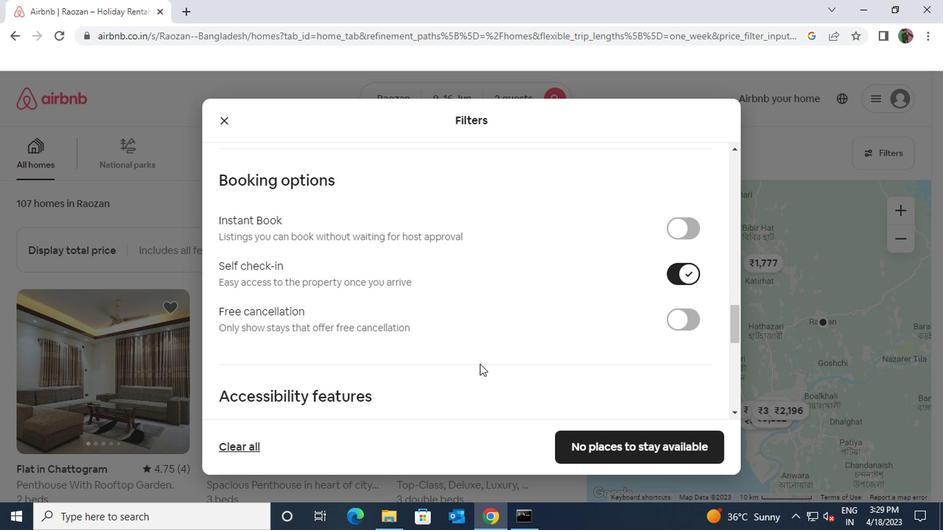 
Action: Mouse scrolled (477, 365) with delta (0, 0)
Screenshot: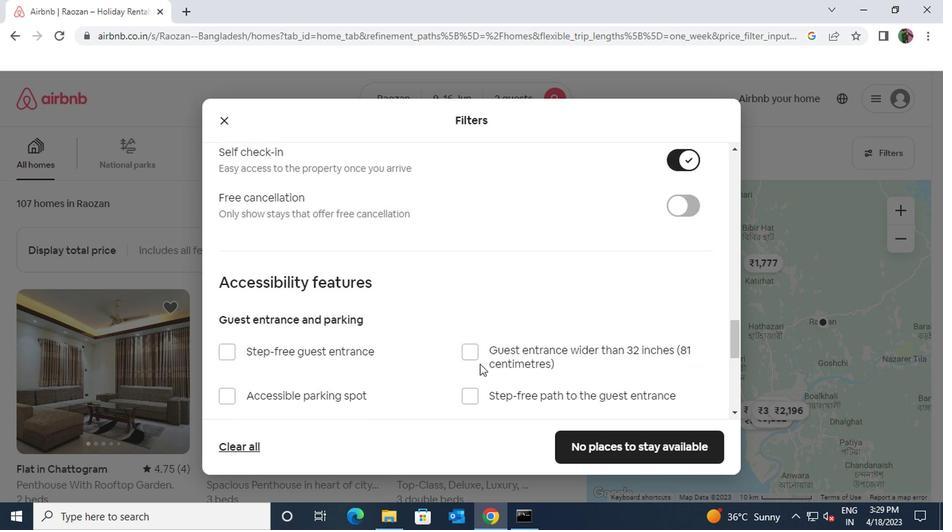 
Action: Mouse scrolled (477, 365) with delta (0, 0)
Screenshot: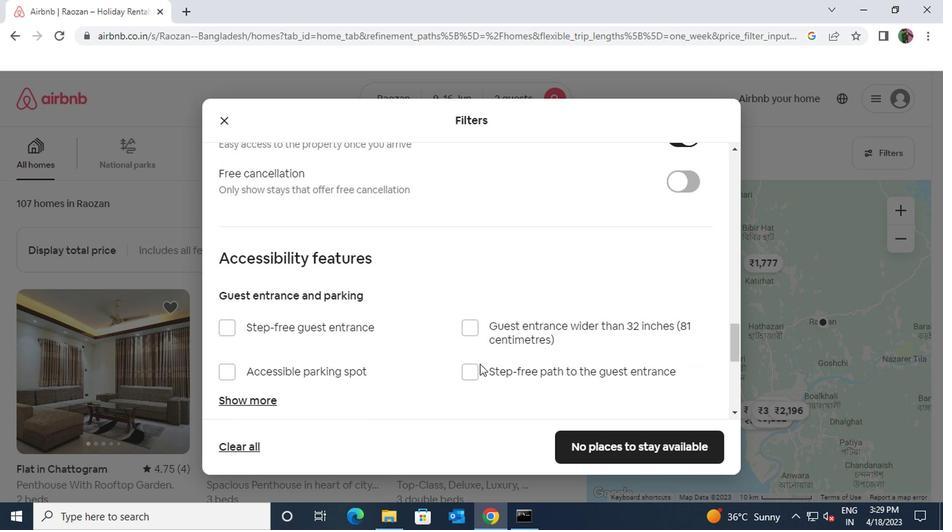 
Action: Mouse scrolled (477, 365) with delta (0, 0)
Screenshot: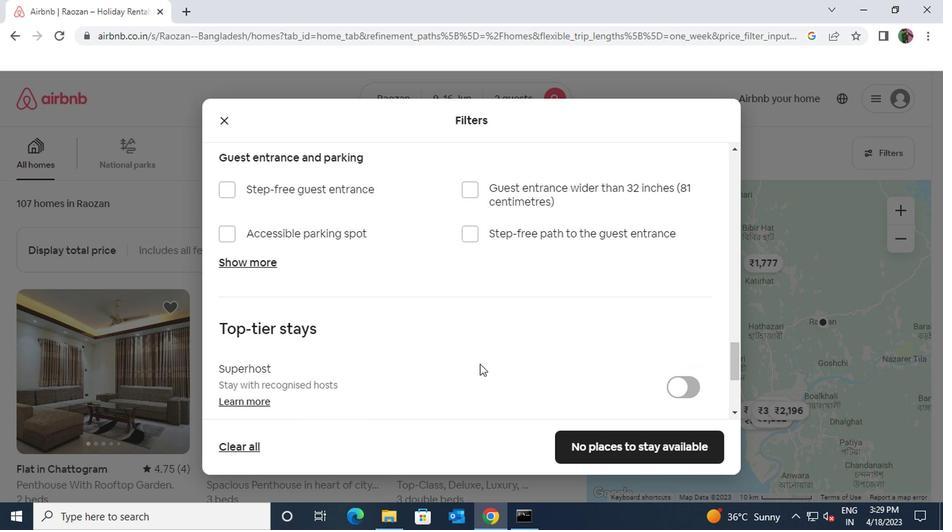 
Action: Mouse scrolled (477, 365) with delta (0, 0)
Screenshot: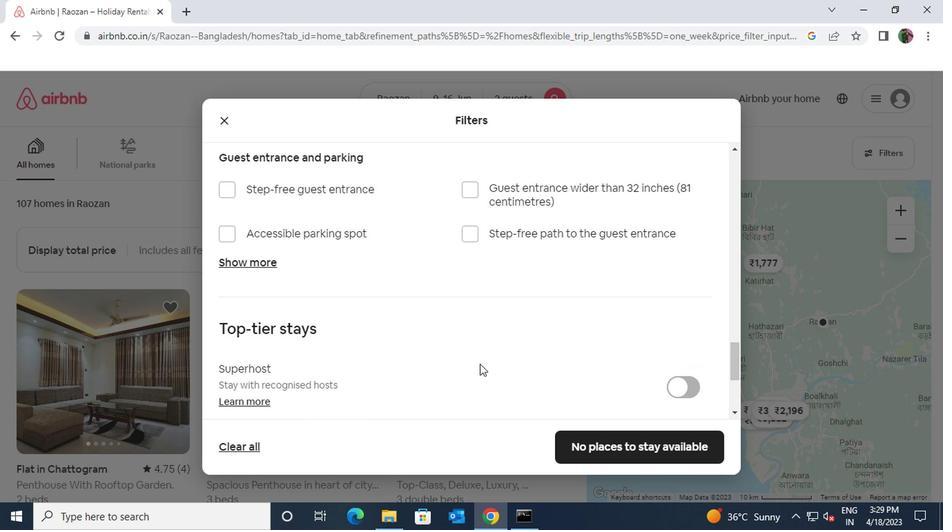 
Action: Mouse scrolled (477, 365) with delta (0, 0)
Screenshot: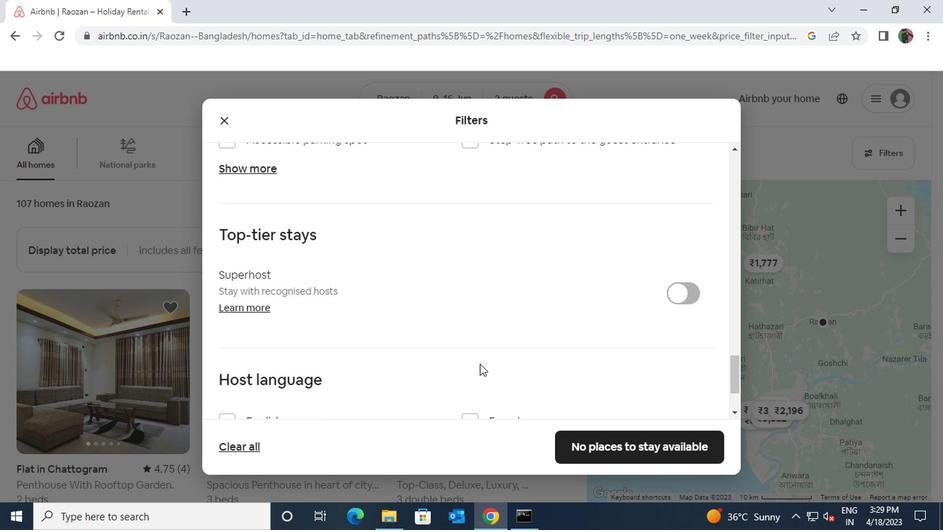 
Action: Mouse scrolled (477, 365) with delta (0, 0)
Screenshot: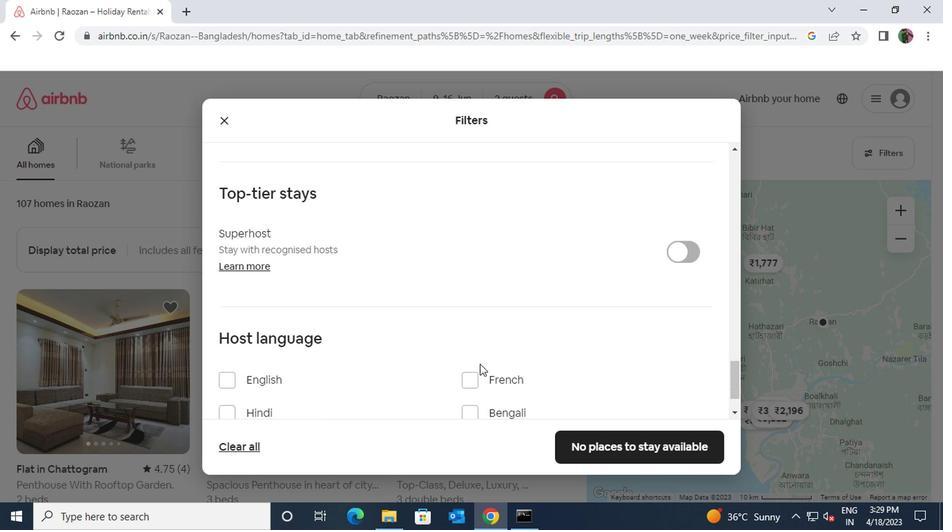 
Action: Mouse moved to (225, 320)
Screenshot: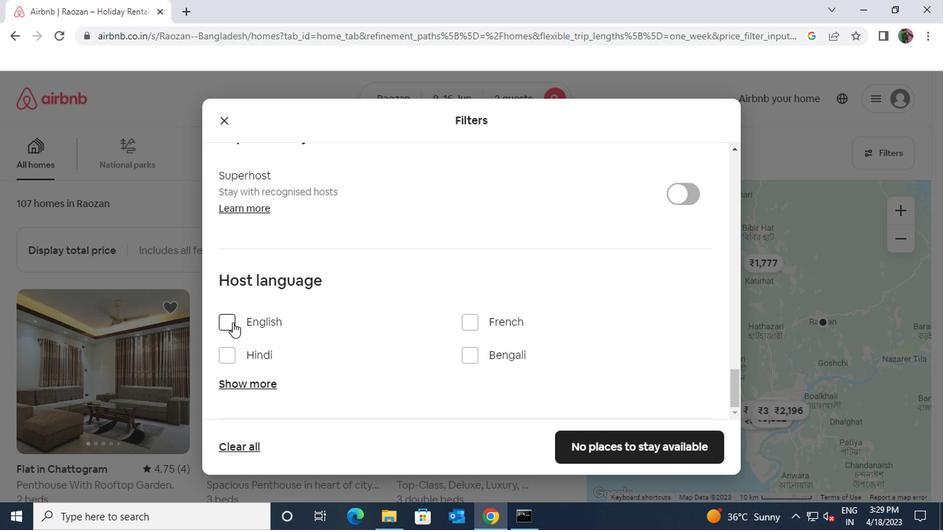 
Action: Mouse pressed left at (225, 320)
Screenshot: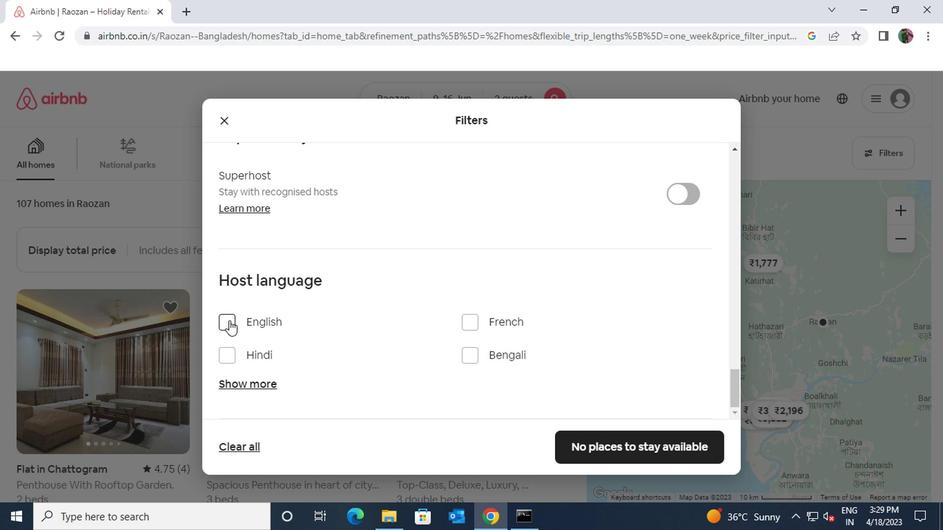 
Action: Mouse moved to (582, 452)
Screenshot: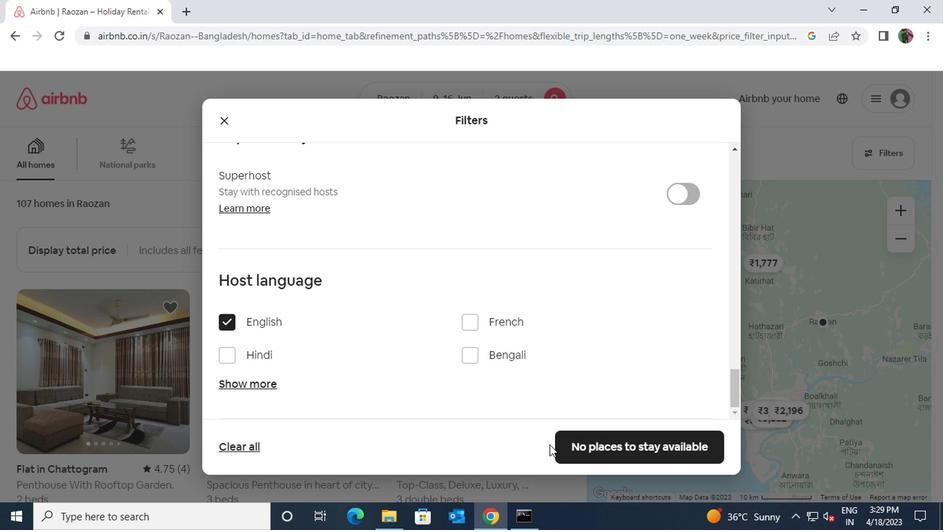 
Action: Mouse pressed left at (582, 452)
Screenshot: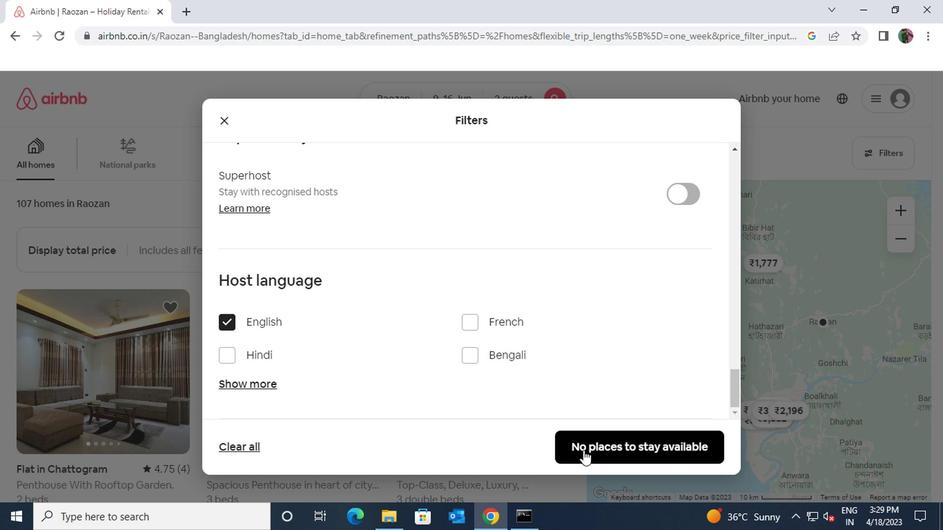 
Action: Key pressed <Key.f8>
Screenshot: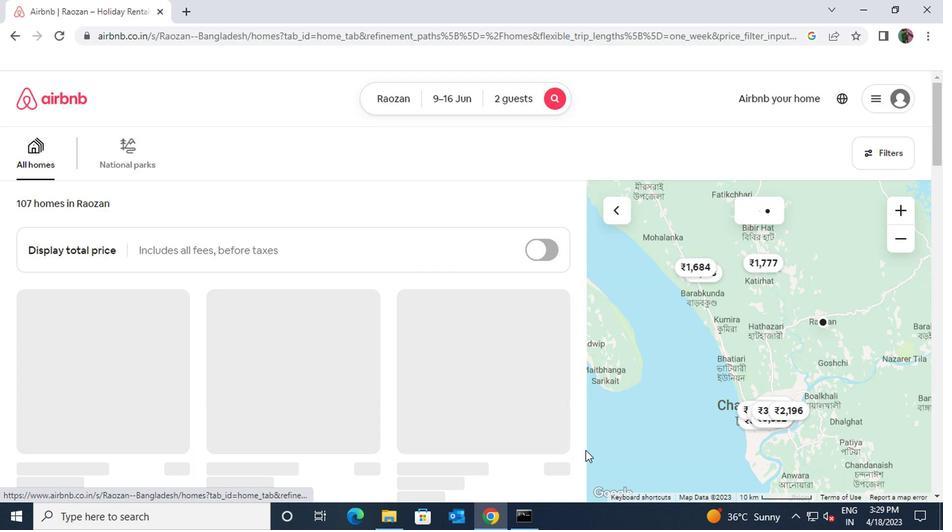 
